 Task: Find a round trip flight from Manila to New Delhi for 2 adults in business class, traveling from July 13 to July 20, with a budget of up to $4,000 and 2 carry-on bags.
Action: Mouse moved to (374, 336)
Screenshot: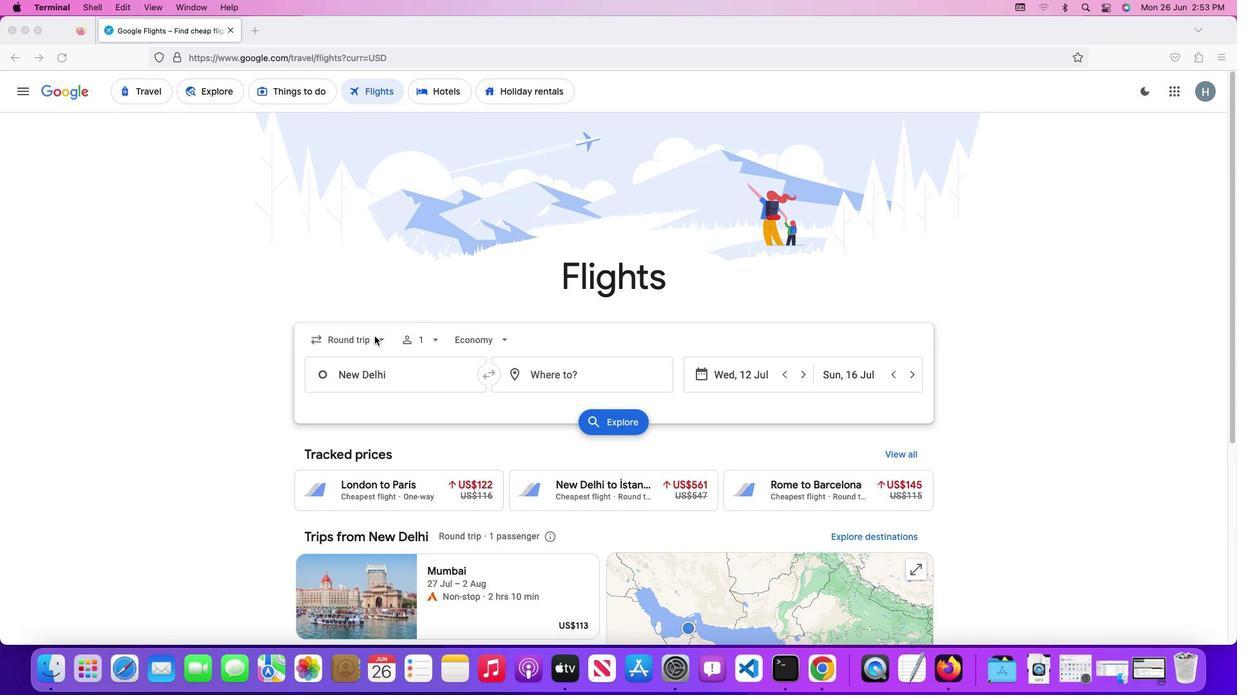 
Action: Mouse pressed left at (374, 336)
Screenshot: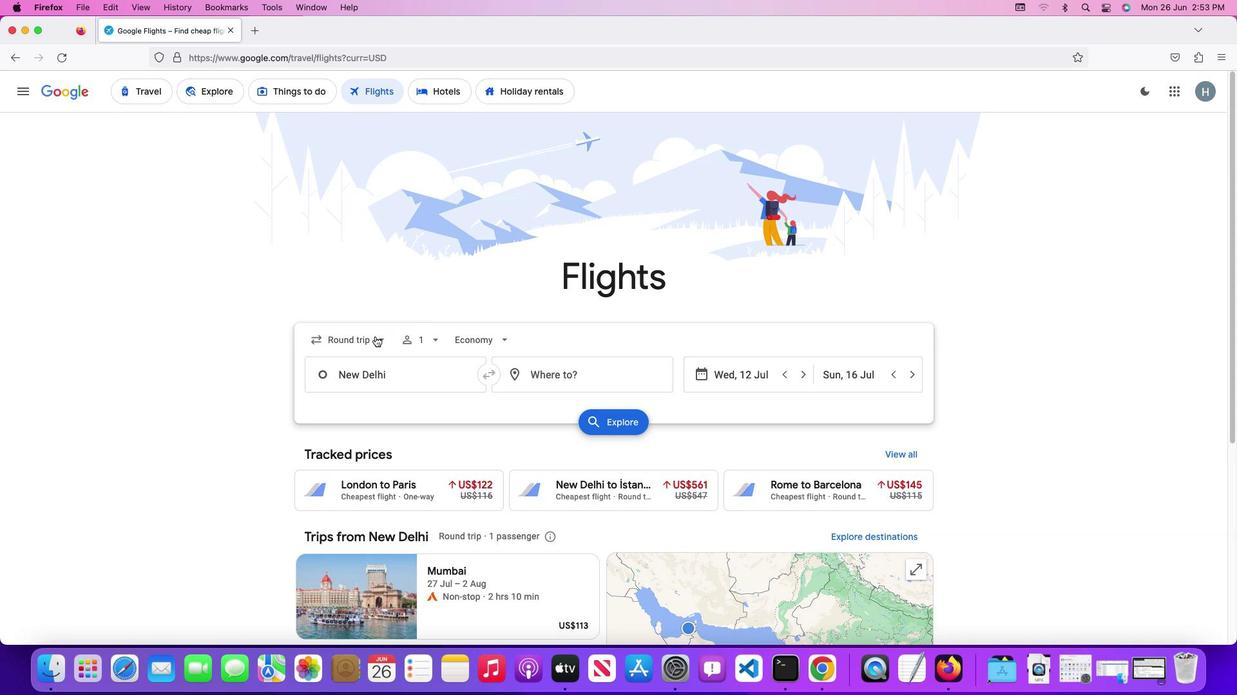 
Action: Mouse moved to (374, 336)
Screenshot: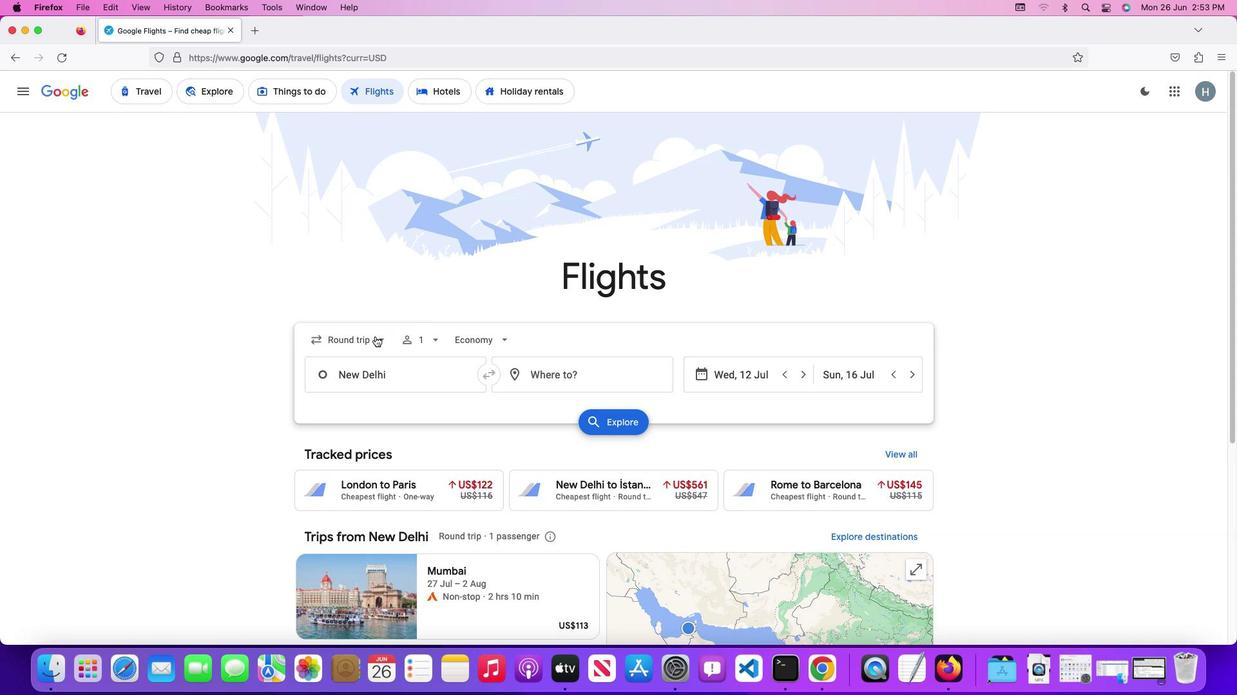 
Action: Mouse pressed left at (374, 336)
Screenshot: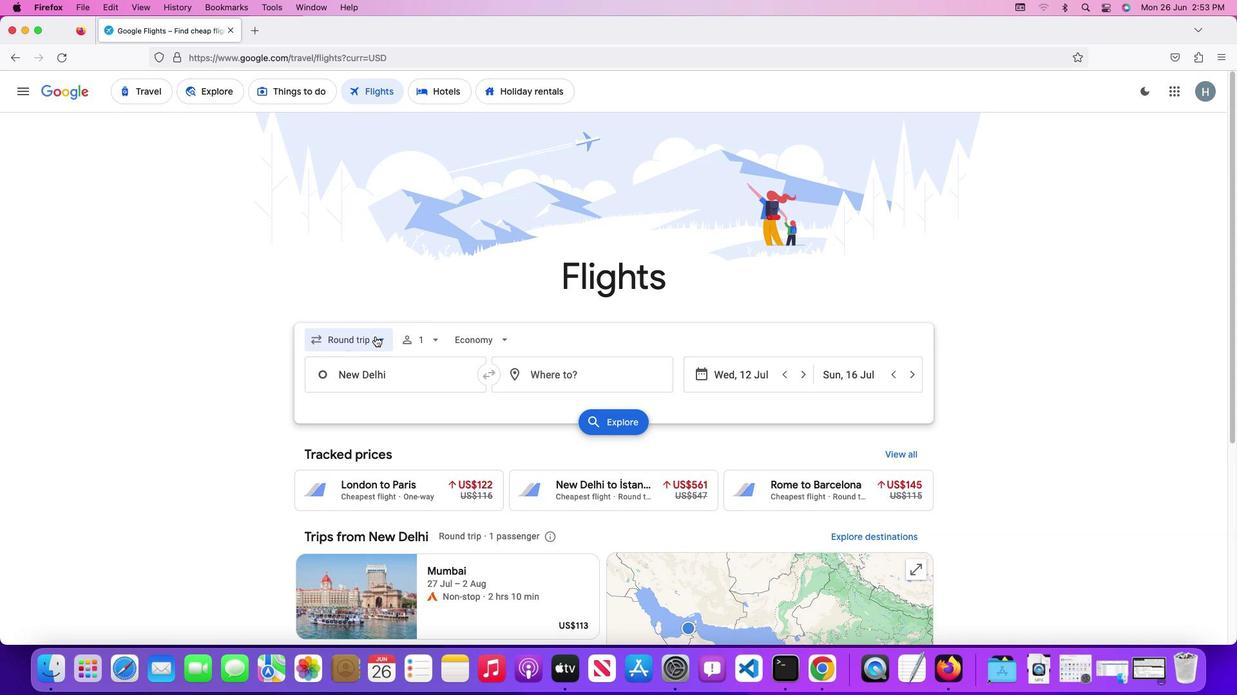 
Action: Mouse moved to (374, 373)
Screenshot: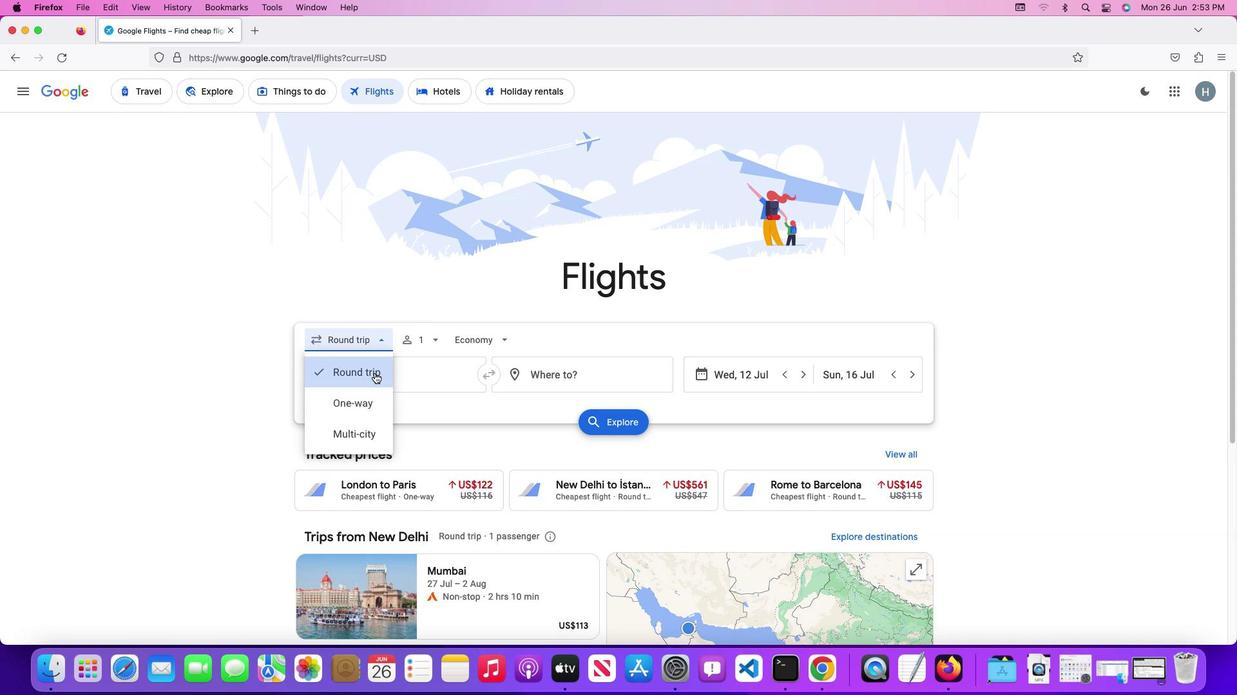 
Action: Mouse pressed left at (374, 373)
Screenshot: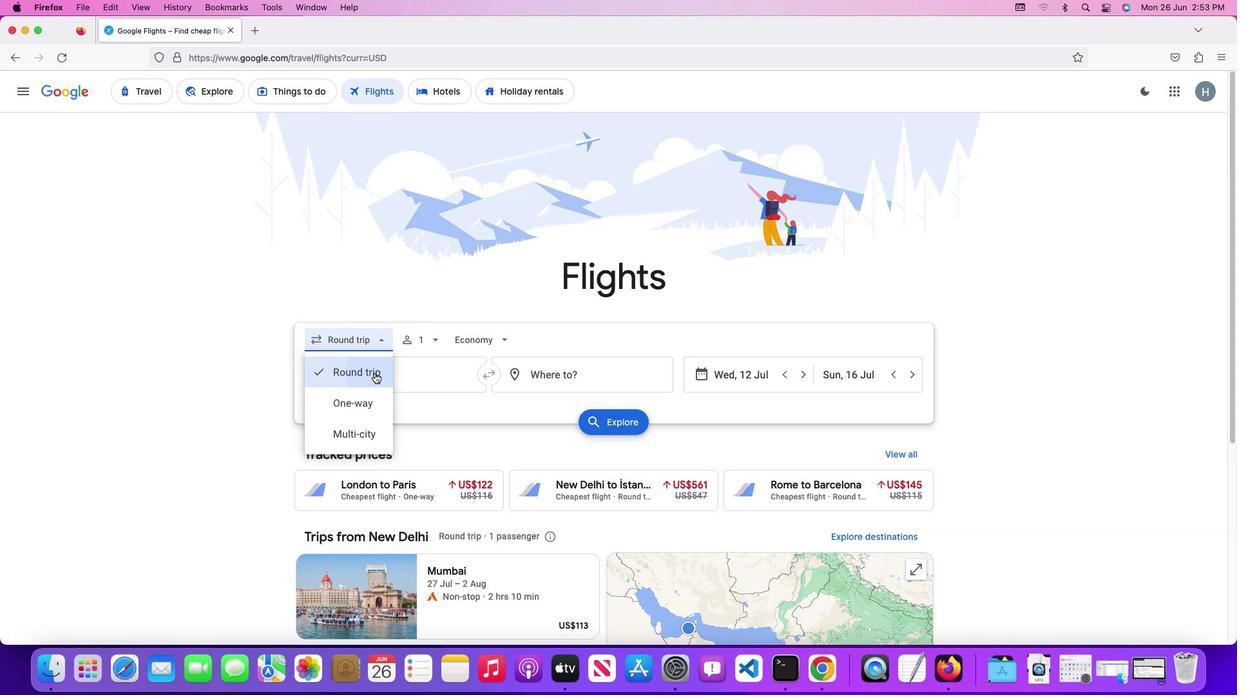 
Action: Mouse moved to (441, 338)
Screenshot: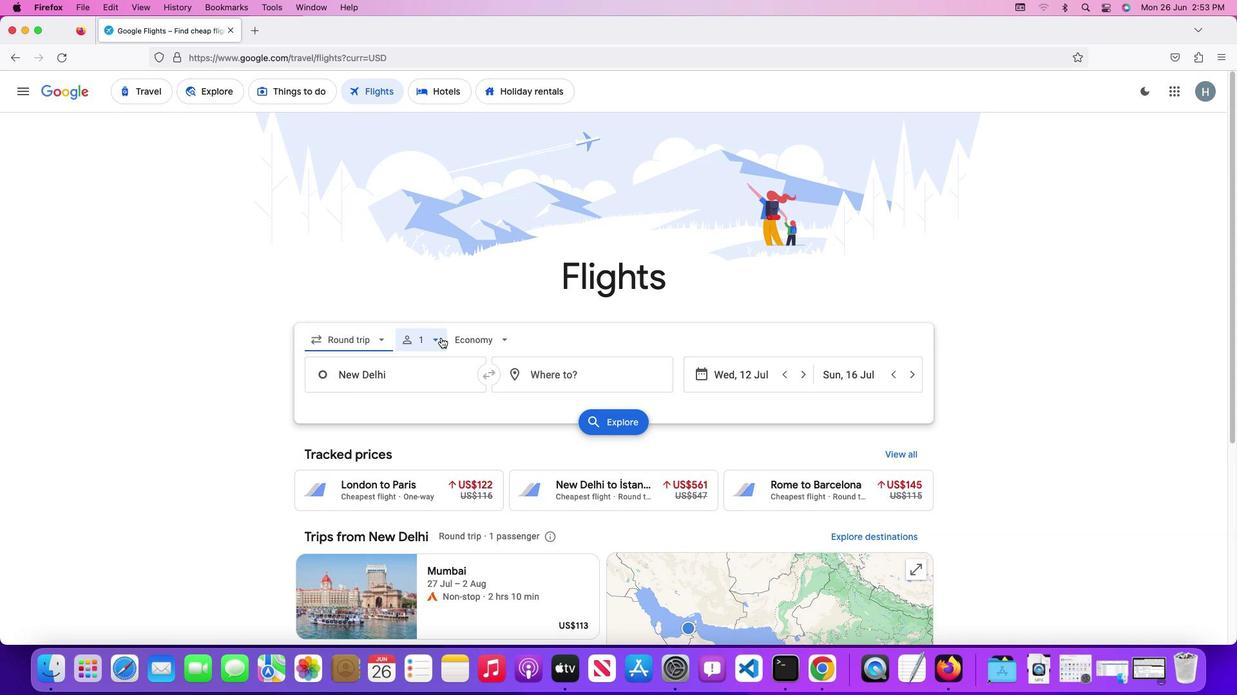 
Action: Mouse pressed left at (441, 338)
Screenshot: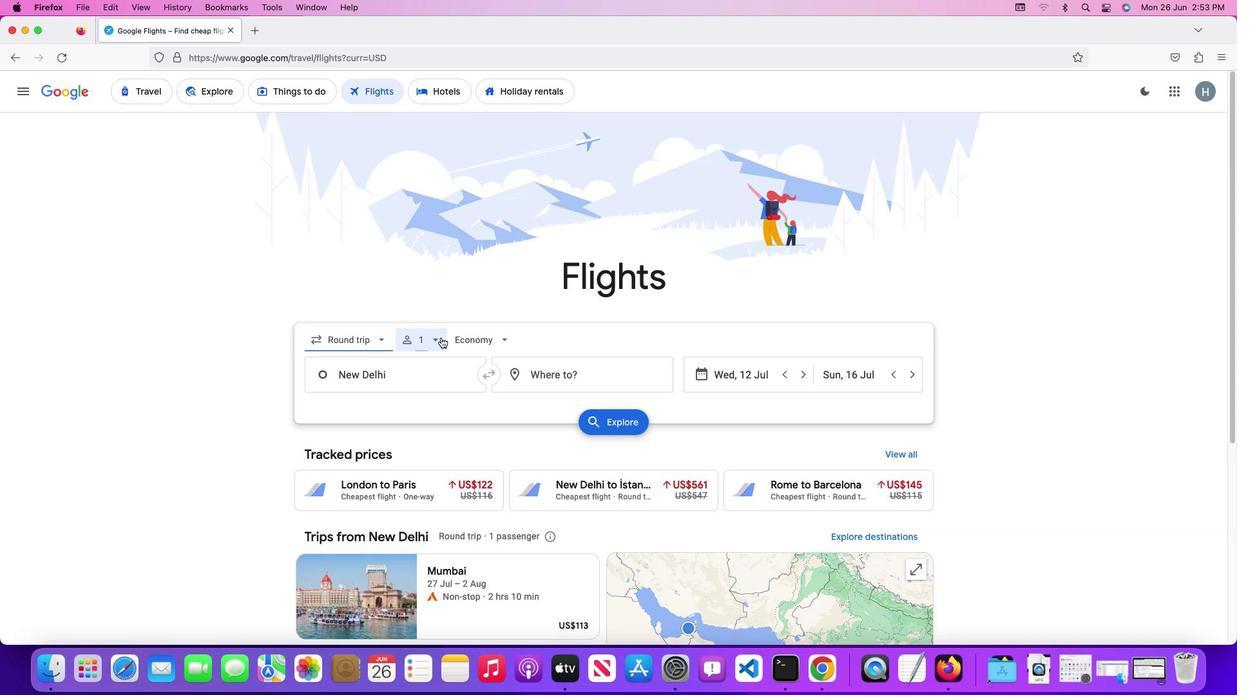 
Action: Mouse moved to (528, 369)
Screenshot: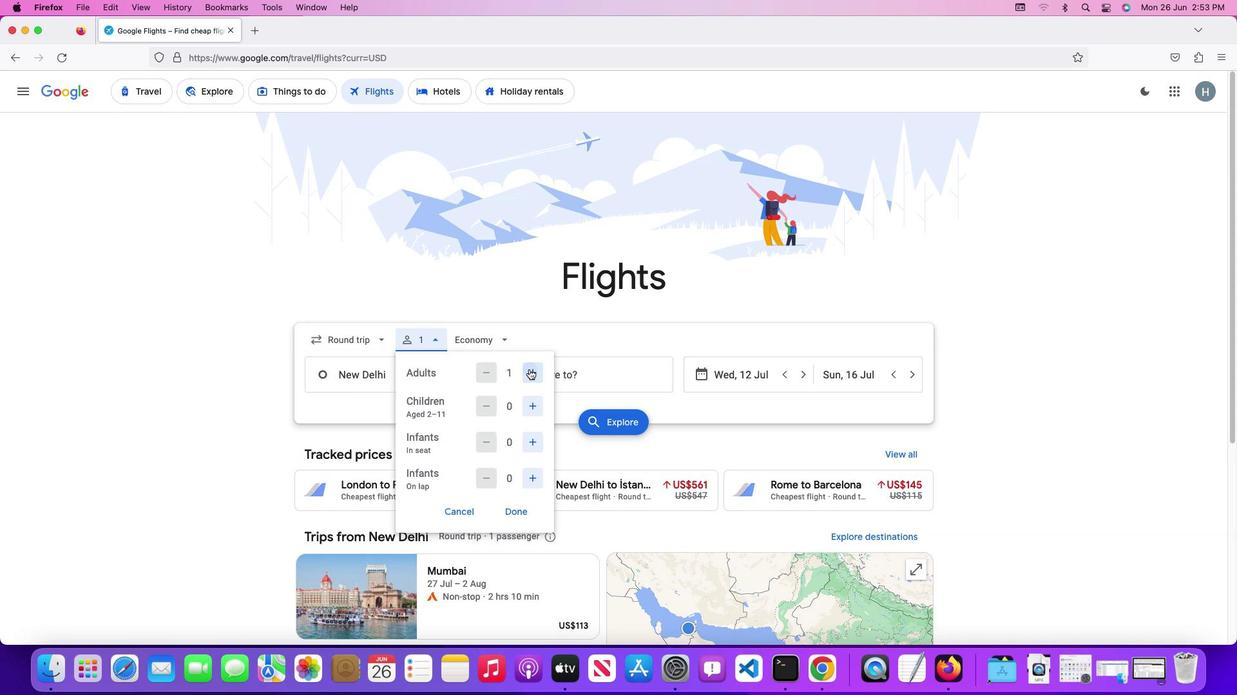 
Action: Mouse pressed left at (528, 369)
Screenshot: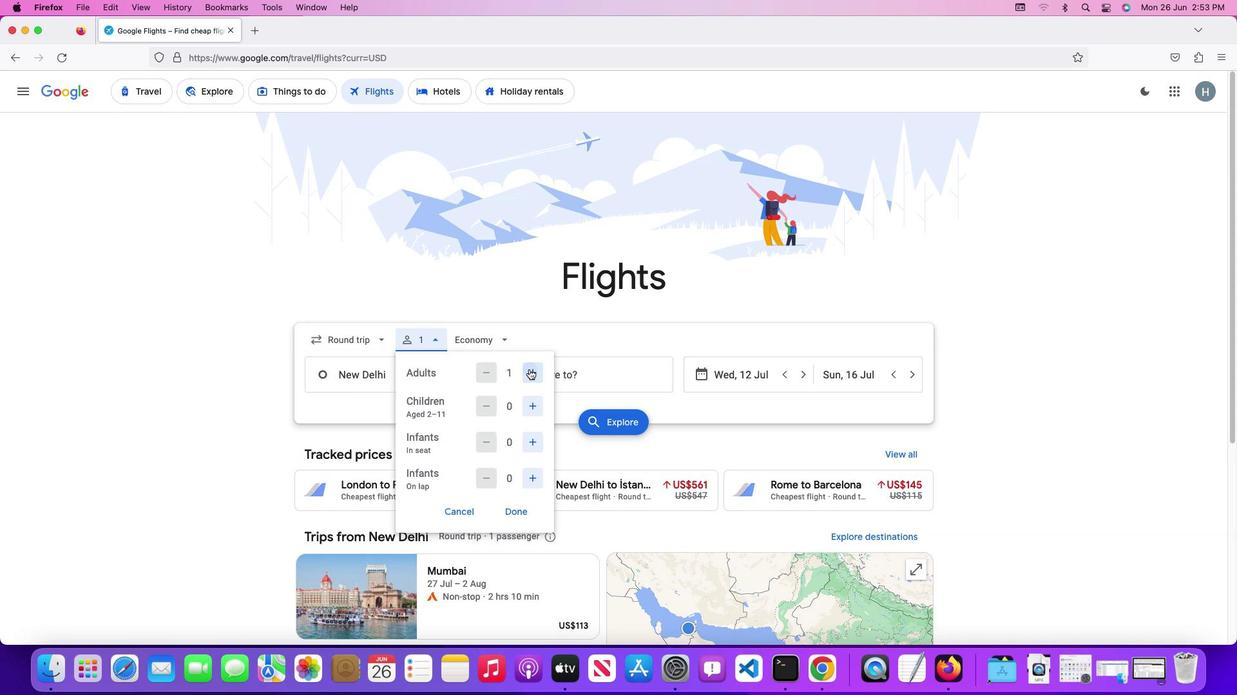 
Action: Mouse moved to (521, 506)
Screenshot: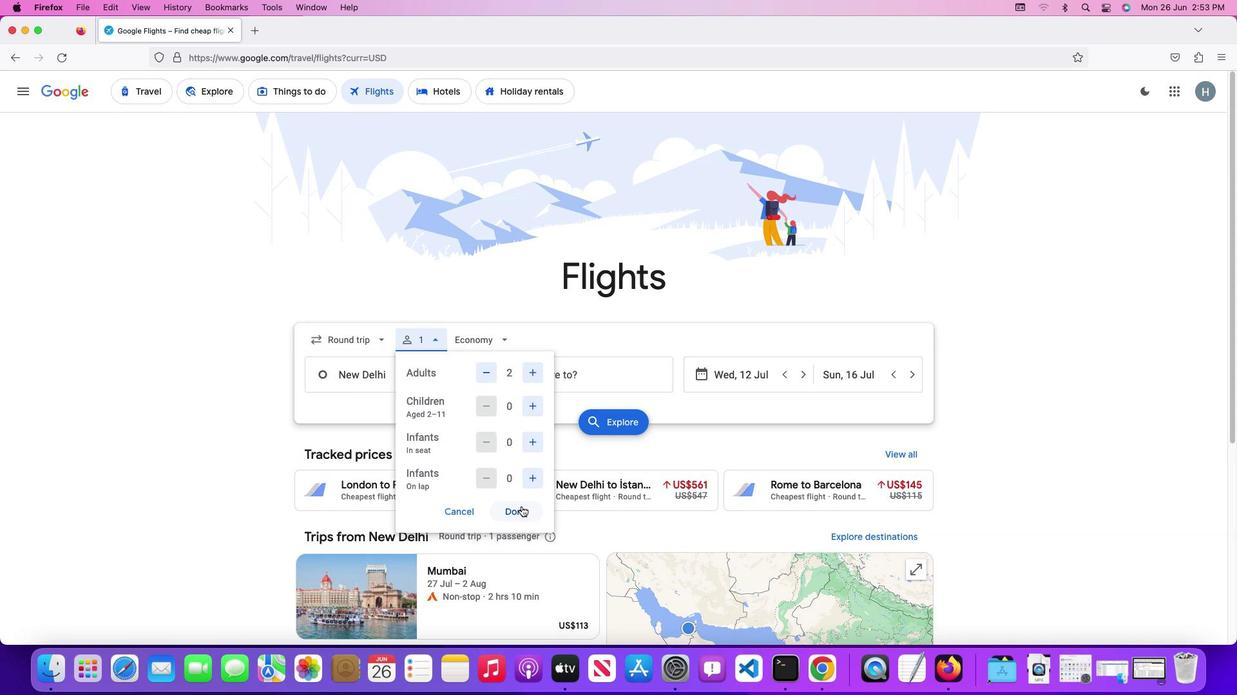 
Action: Mouse pressed left at (521, 506)
Screenshot: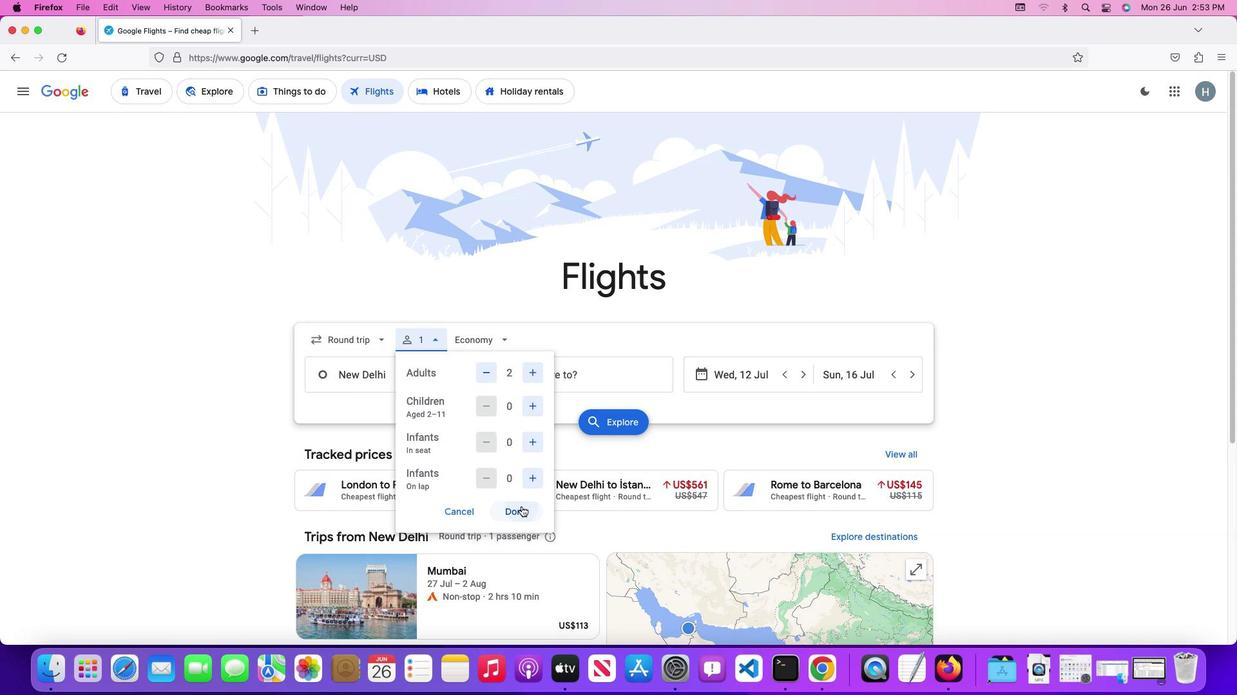 
Action: Mouse moved to (497, 338)
Screenshot: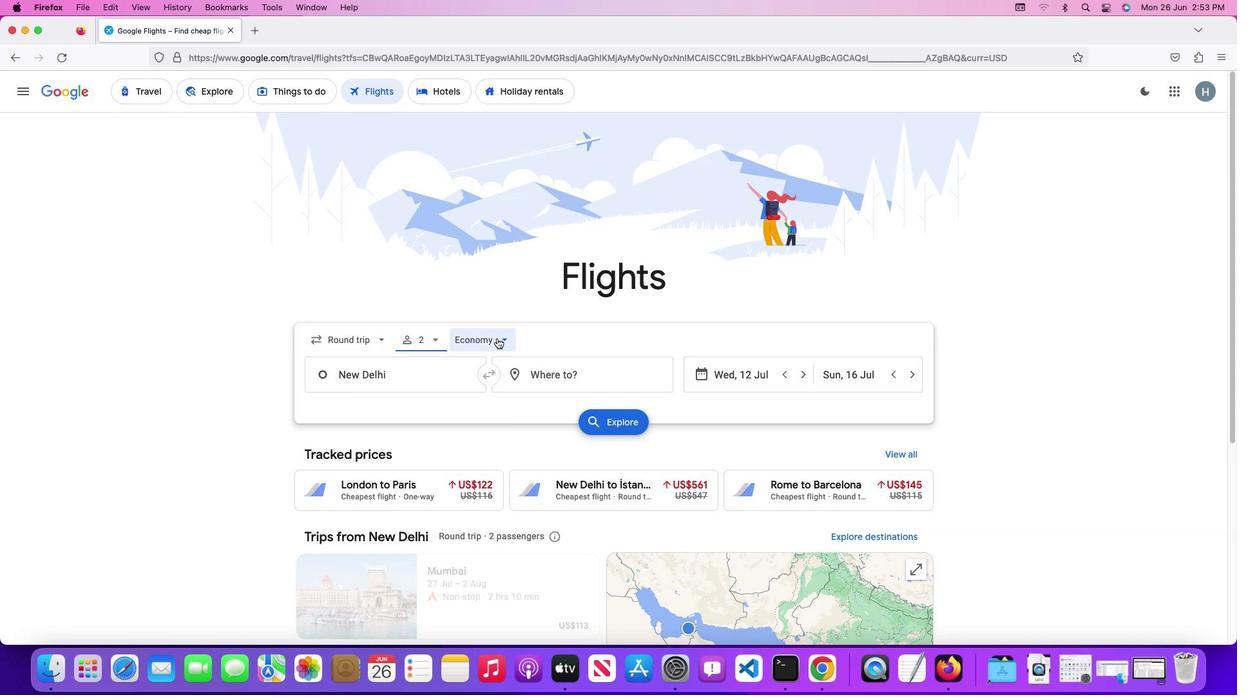 
Action: Mouse pressed left at (497, 338)
Screenshot: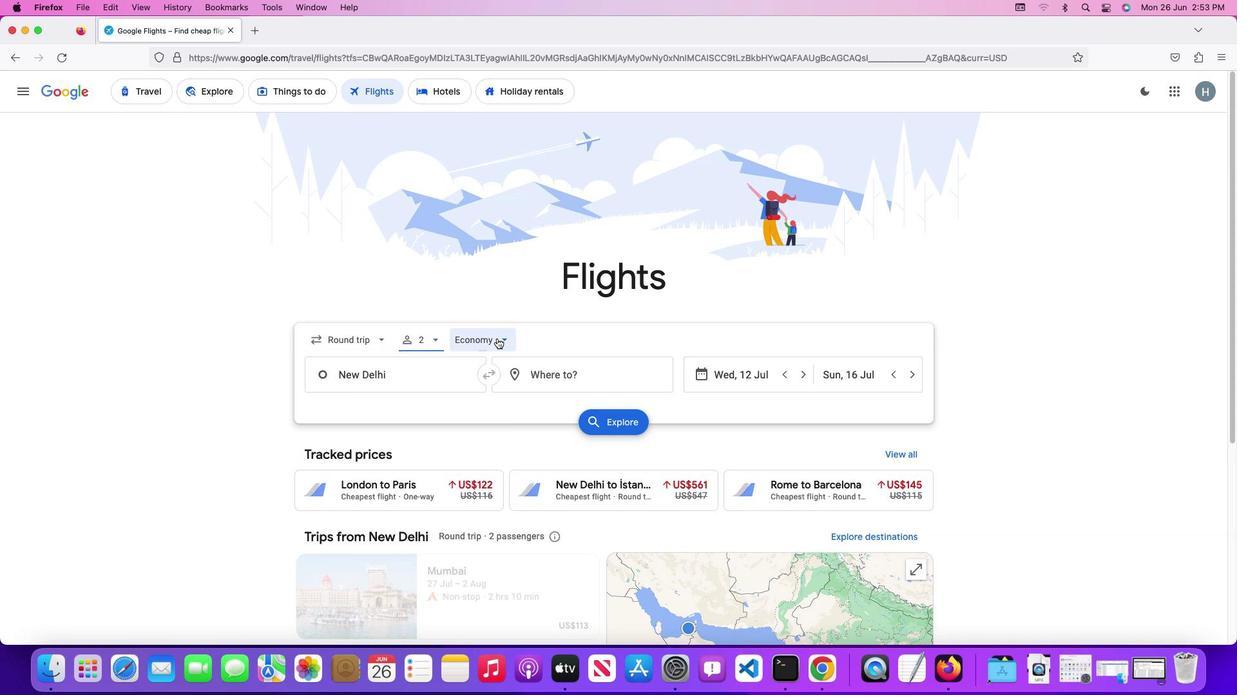 
Action: Mouse moved to (495, 428)
Screenshot: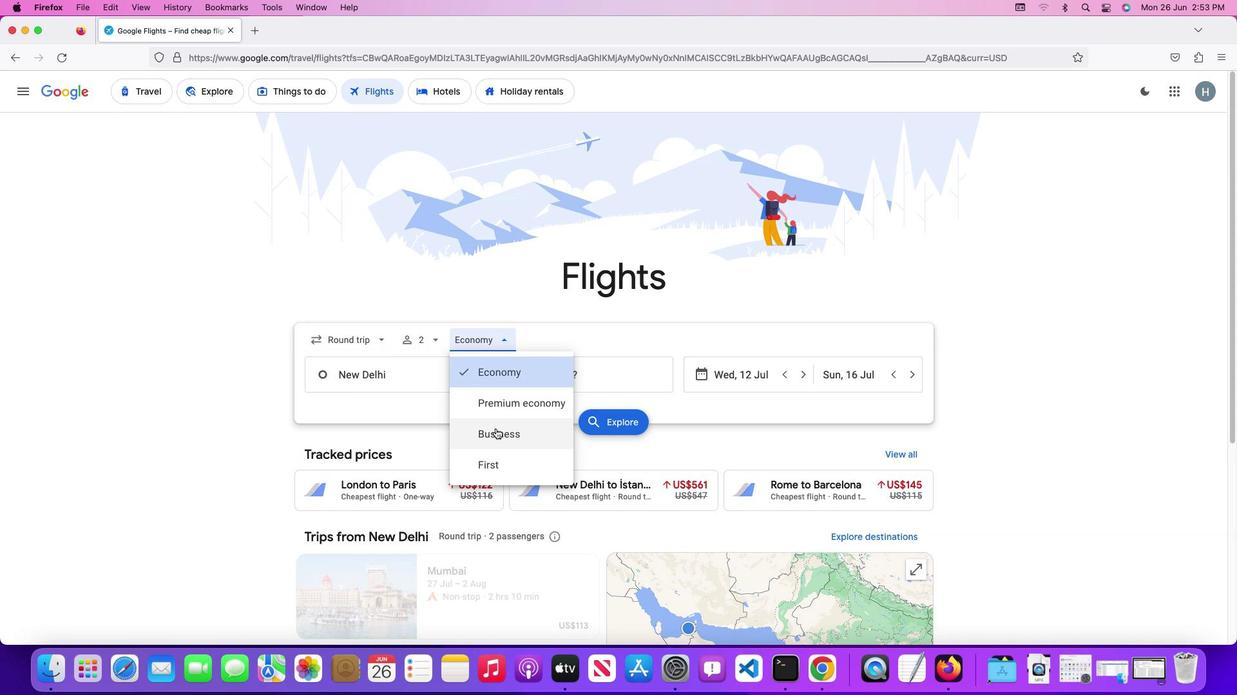 
Action: Mouse pressed left at (495, 428)
Screenshot: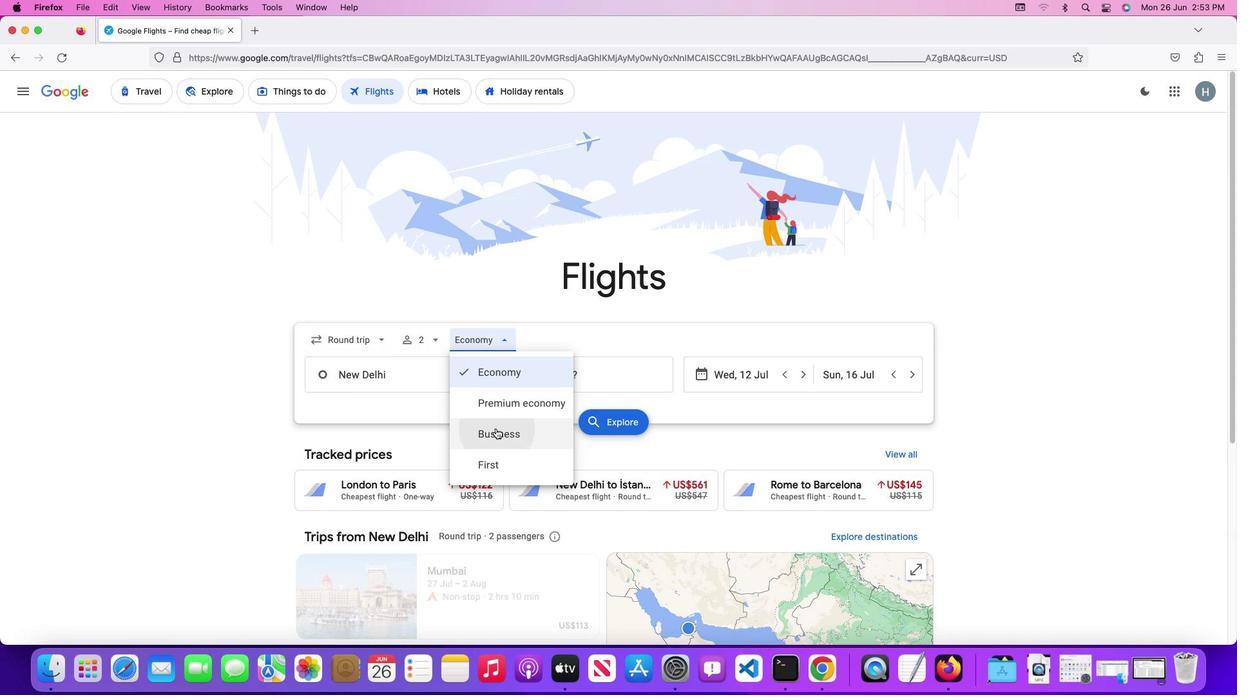 
Action: Mouse moved to (436, 374)
Screenshot: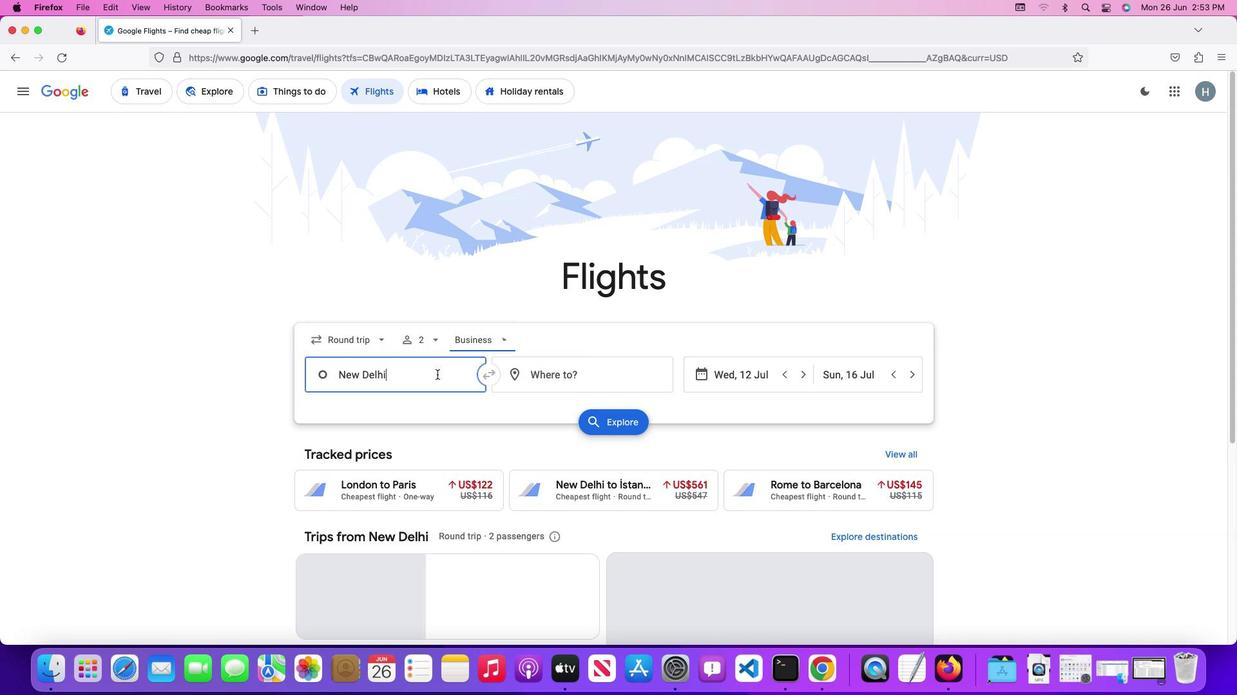 
Action: Mouse pressed left at (436, 374)
Screenshot: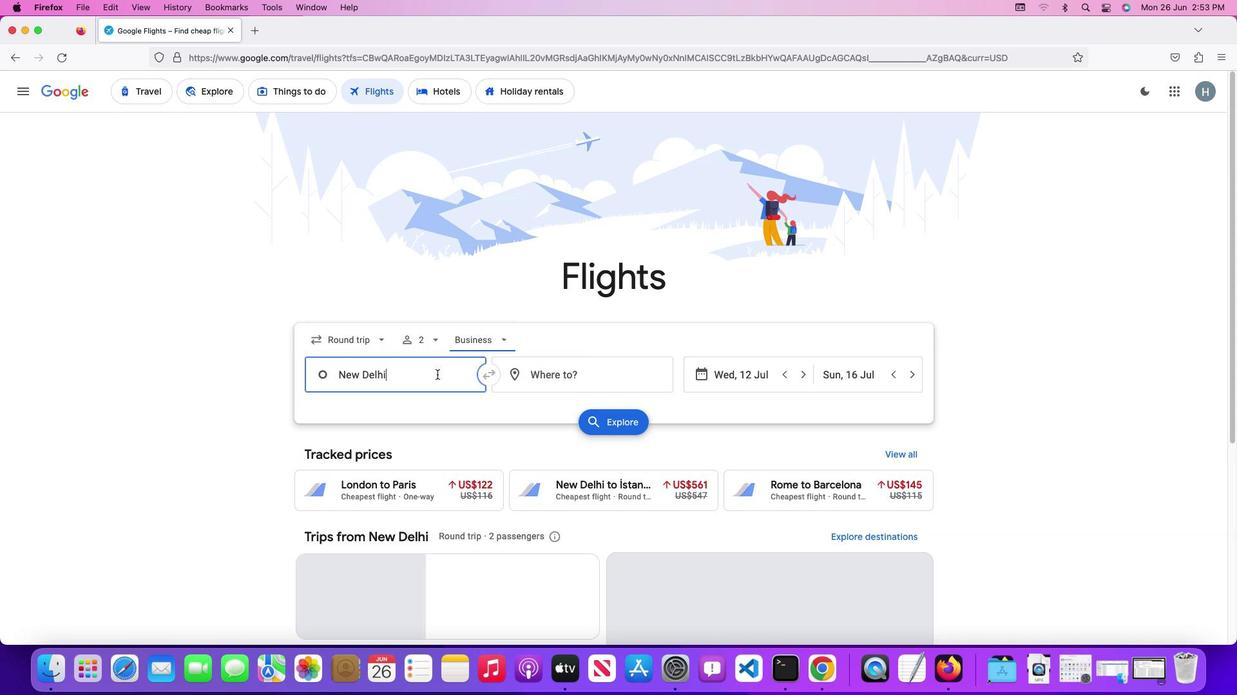 
Action: Key pressed Key.shift'M''a''n''i''l''a'
Screenshot: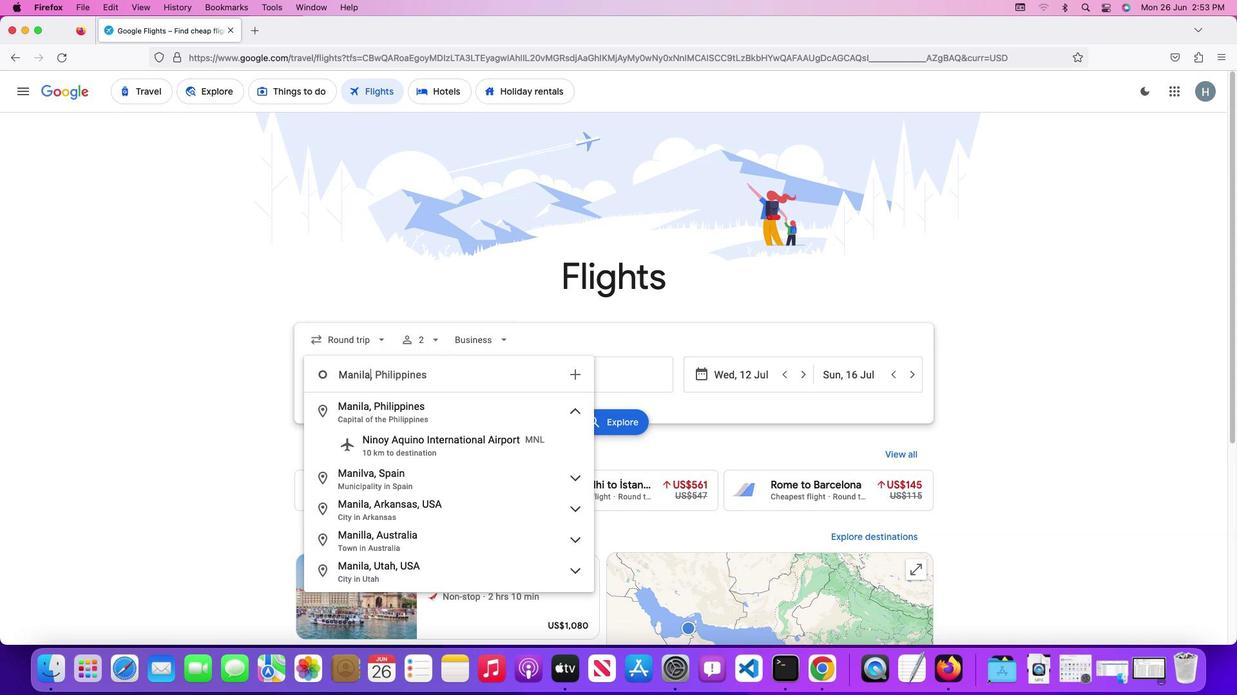 
Action: Mouse moved to (450, 406)
Screenshot: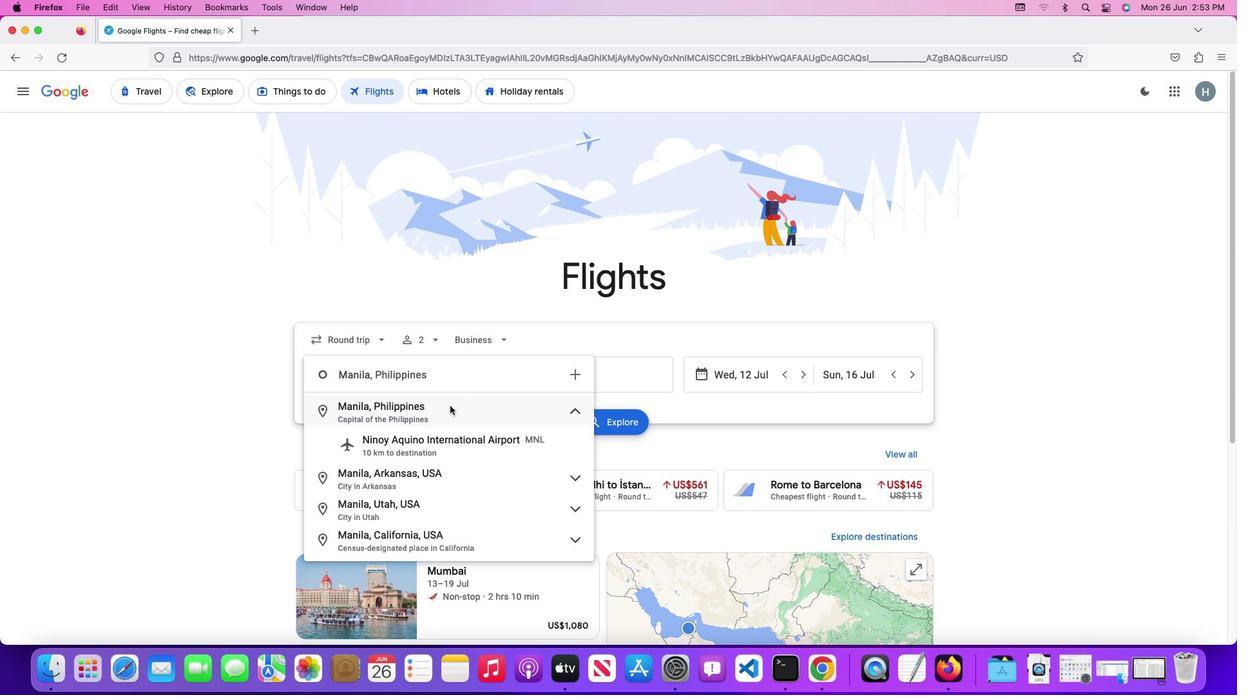
Action: Mouse pressed left at (450, 406)
Screenshot: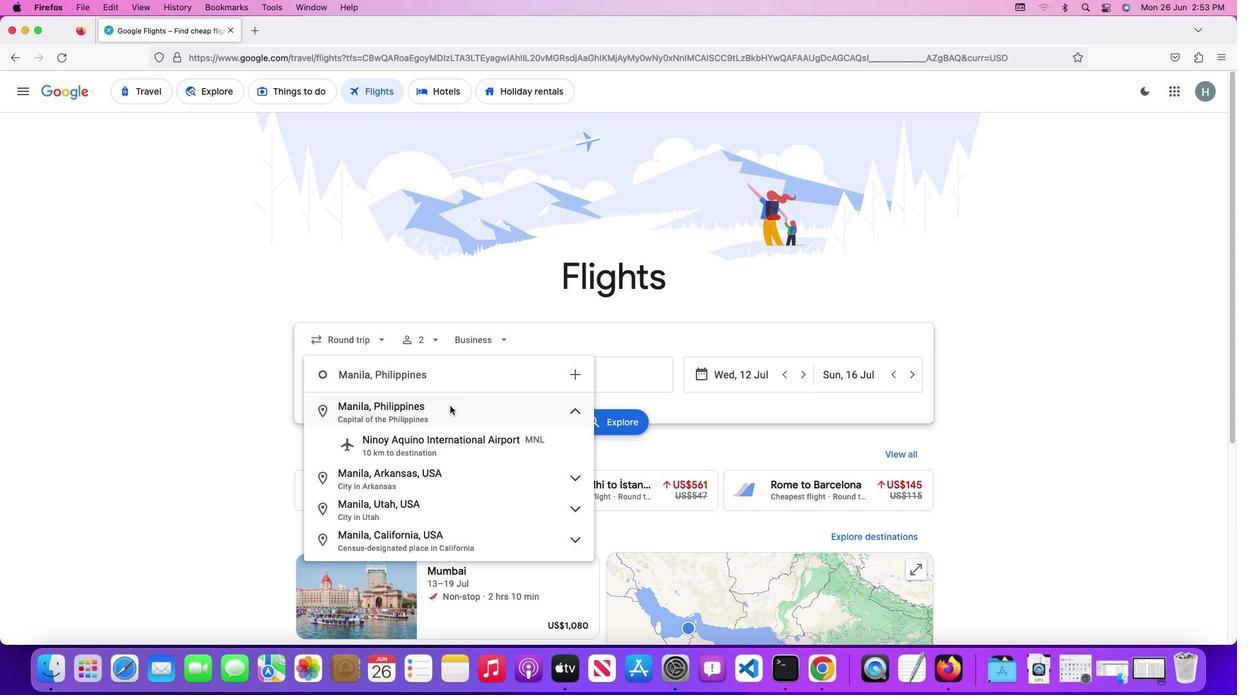 
Action: Mouse moved to (538, 380)
Screenshot: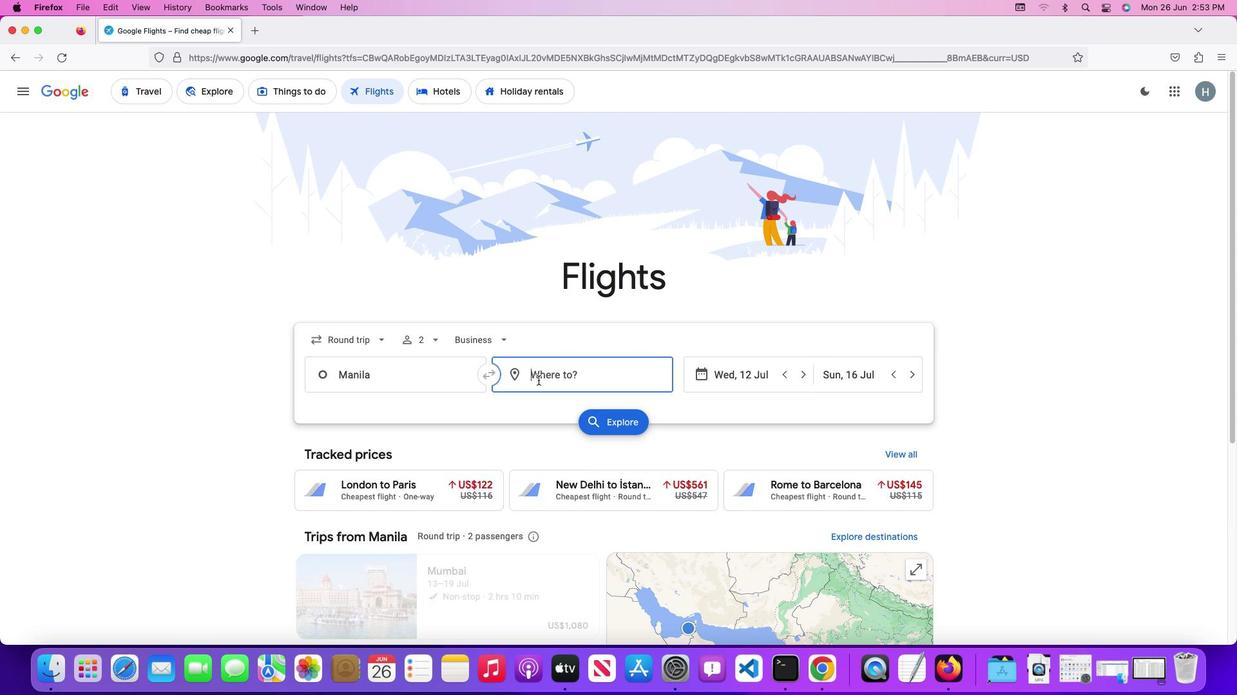 
Action: Mouse pressed left at (538, 380)
Screenshot: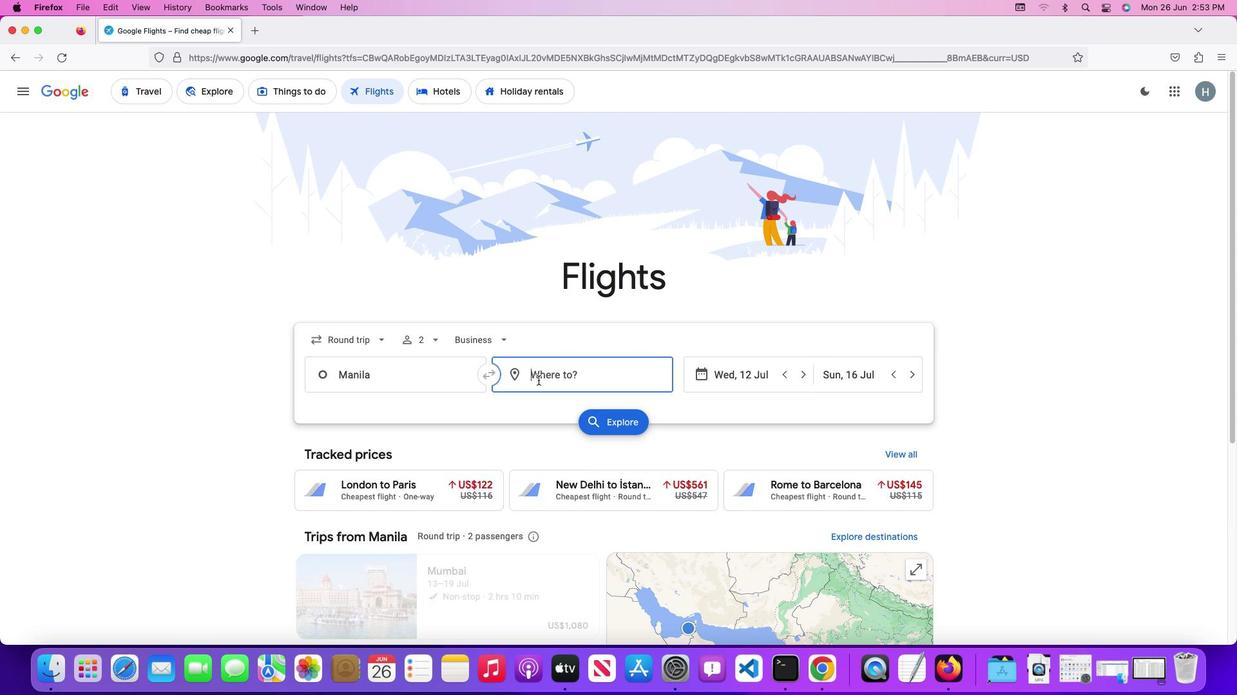 
Action: Key pressed Key.shift'N''e''w'Key.spaceKey.shift'D''e''l''h''i'
Screenshot: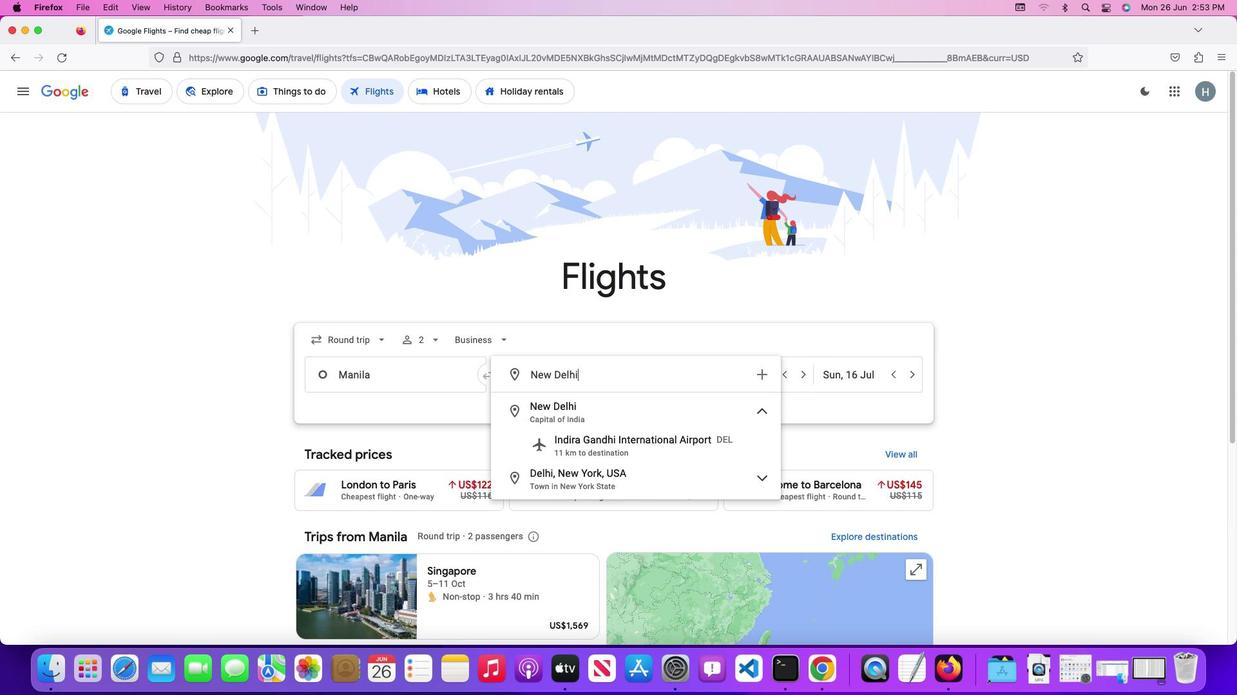 
Action: Mouse moved to (570, 410)
Screenshot: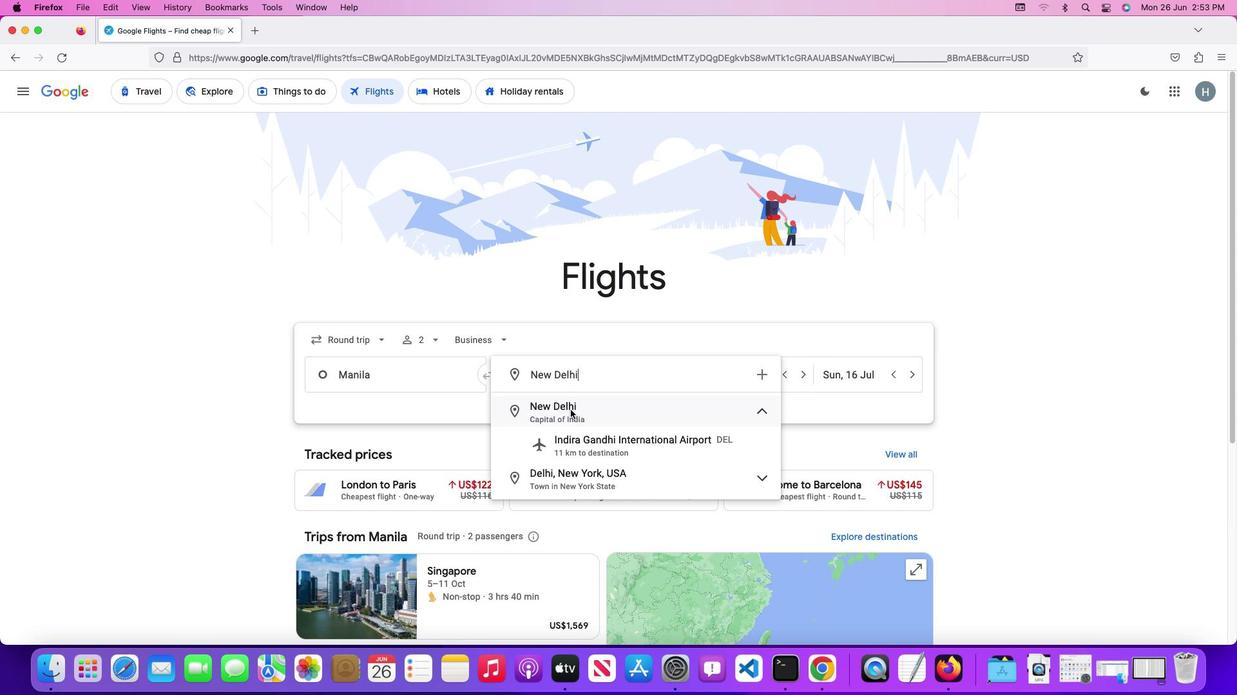 
Action: Mouse pressed left at (570, 410)
Screenshot: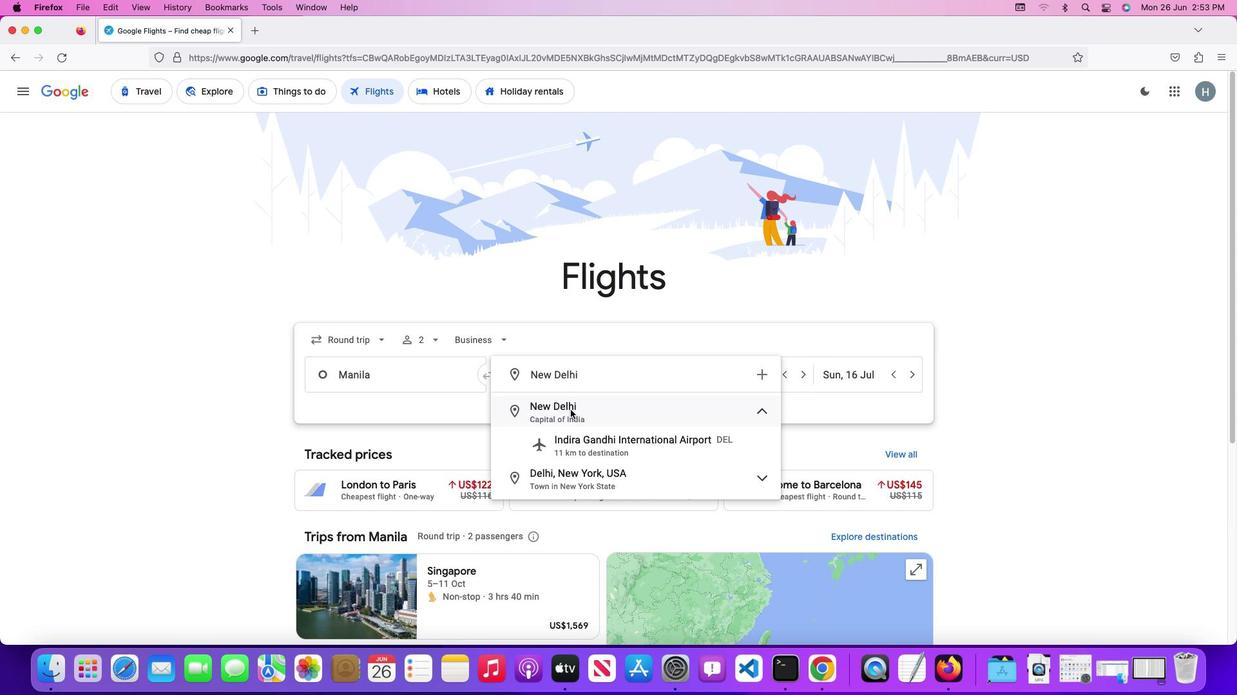 
Action: Mouse moved to (757, 371)
Screenshot: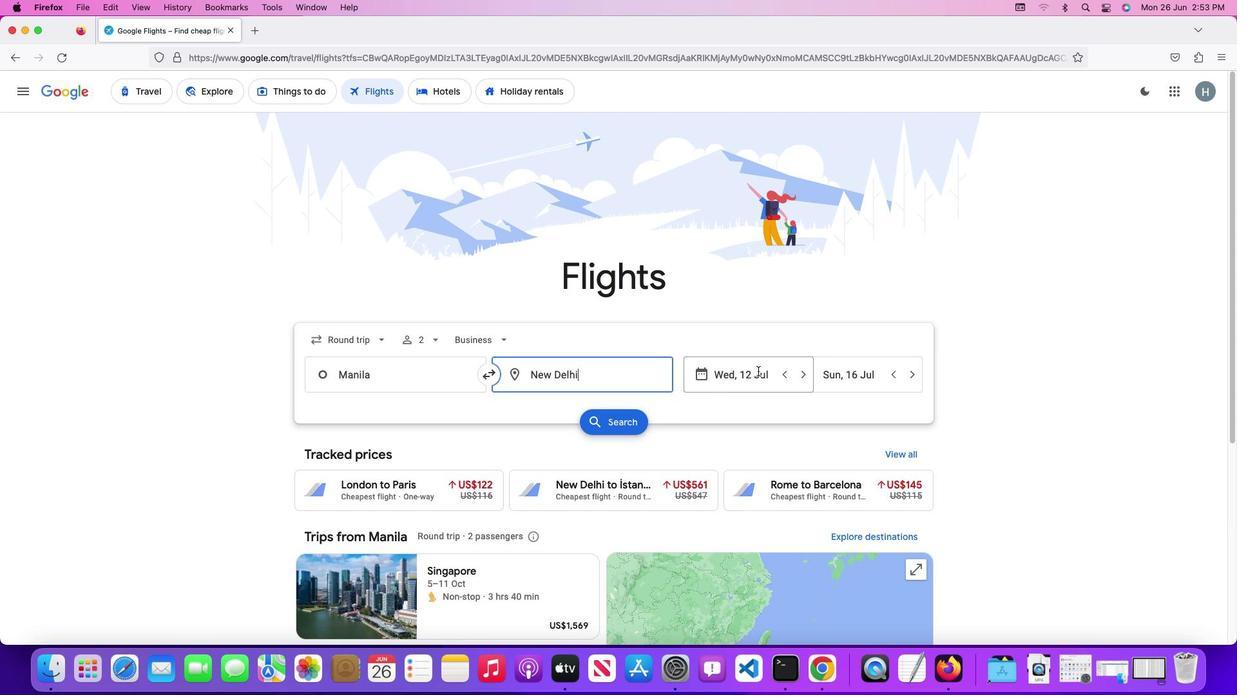 
Action: Mouse pressed left at (757, 371)
Screenshot: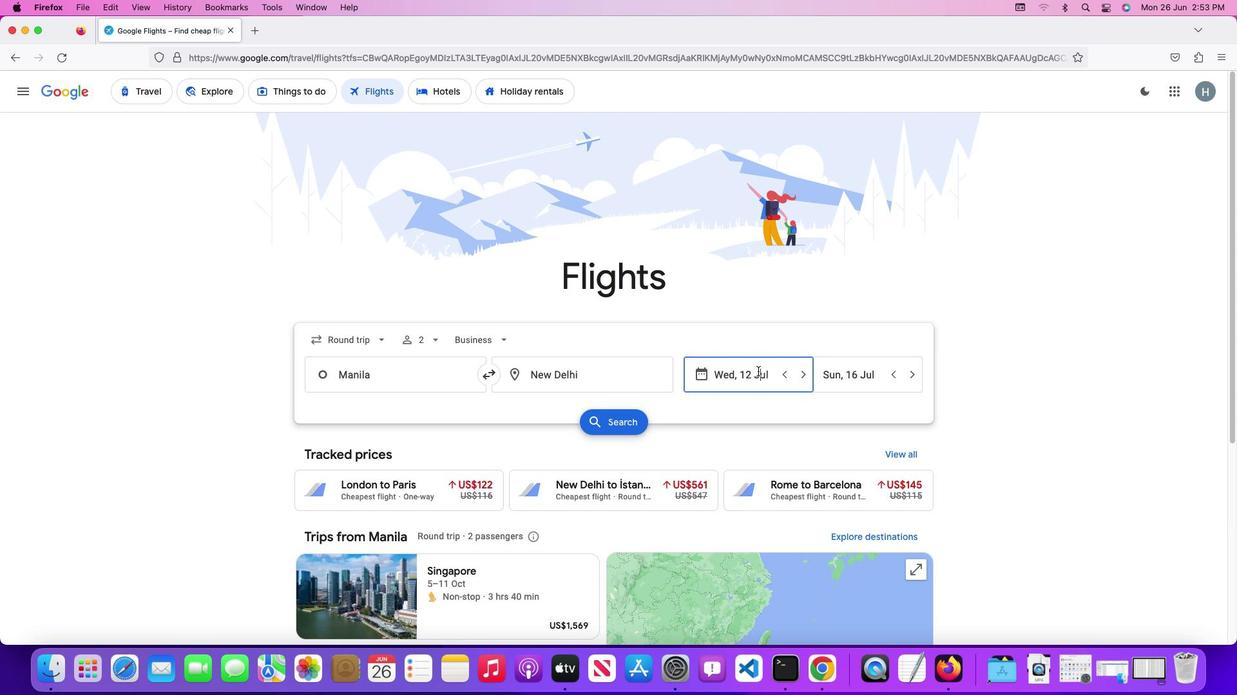 
Action: Mouse moved to (838, 476)
Screenshot: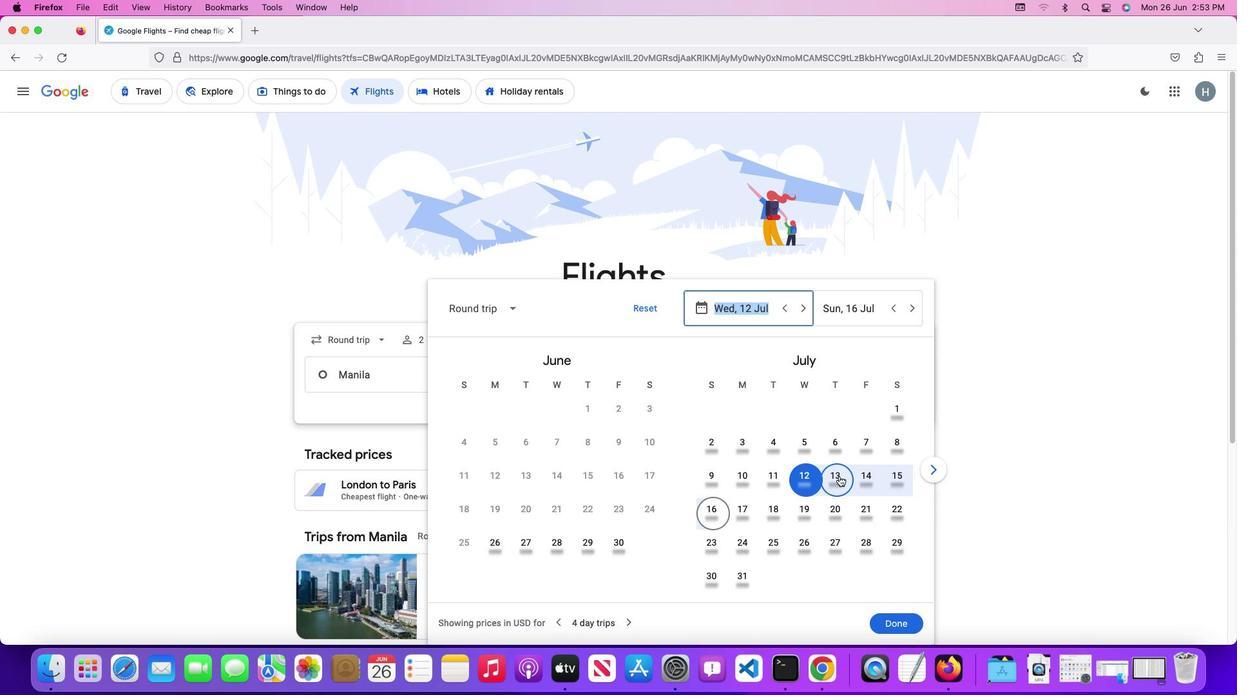 
Action: Mouse pressed left at (838, 476)
Screenshot: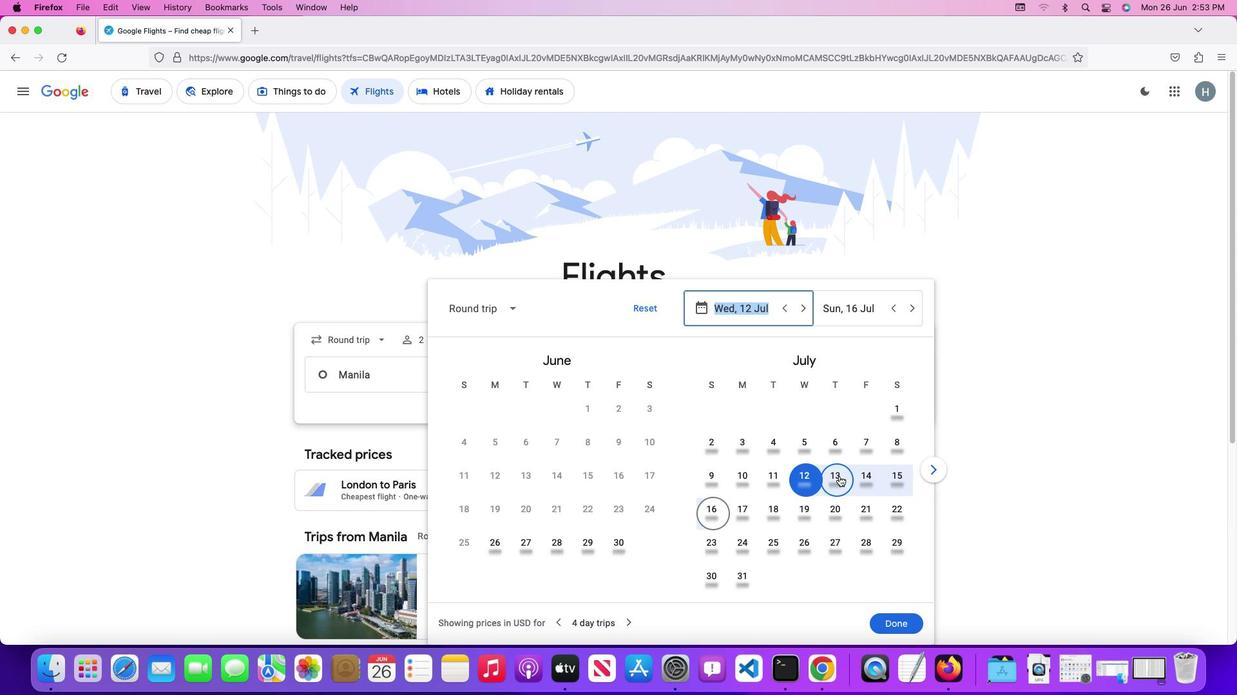 
Action: Mouse moved to (838, 507)
Screenshot: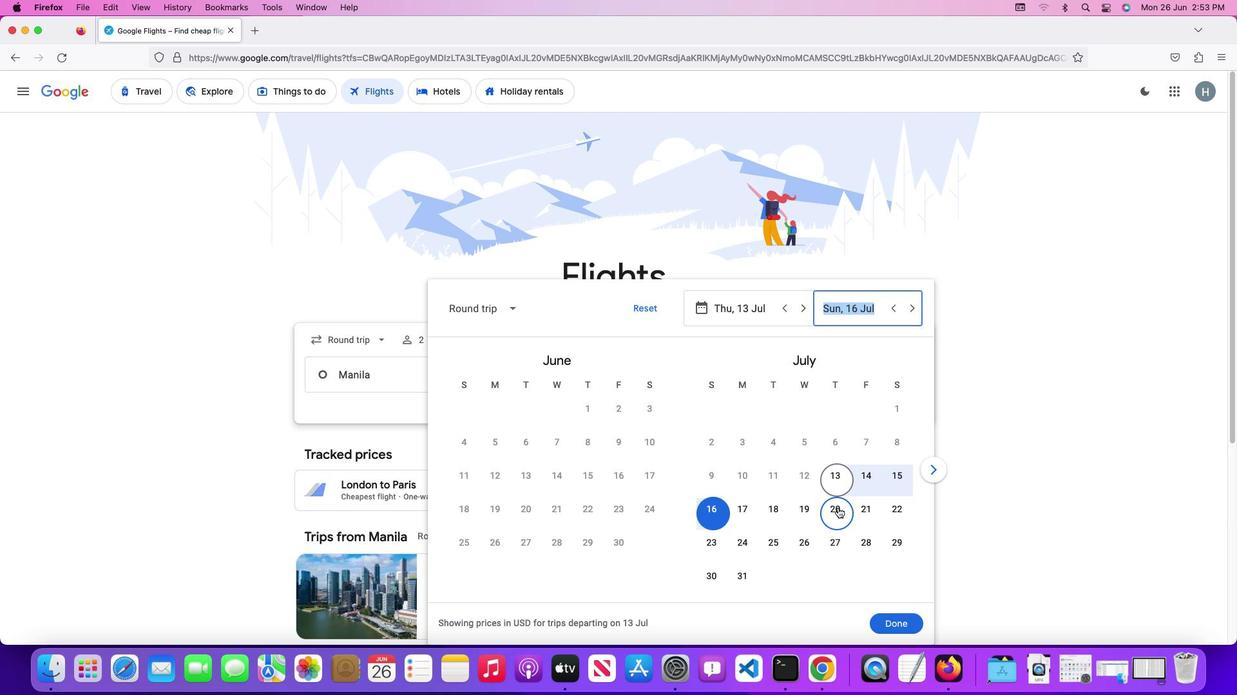 
Action: Mouse pressed left at (838, 507)
Screenshot: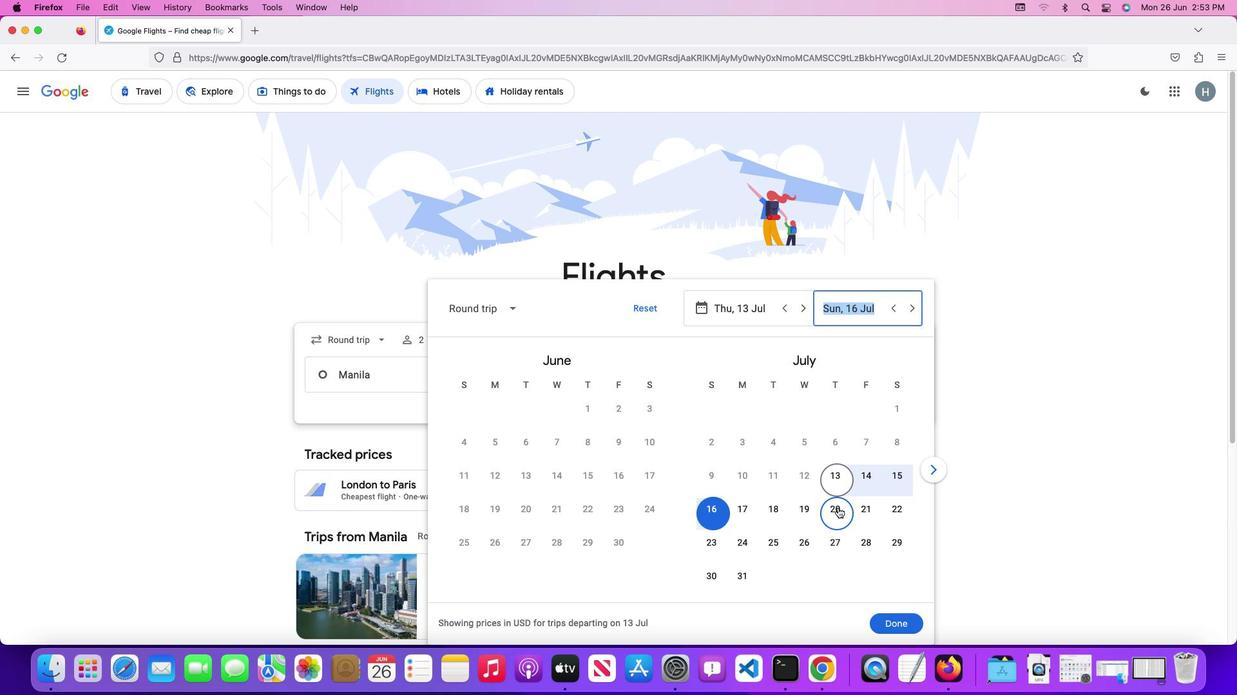 
Action: Mouse moved to (889, 614)
Screenshot: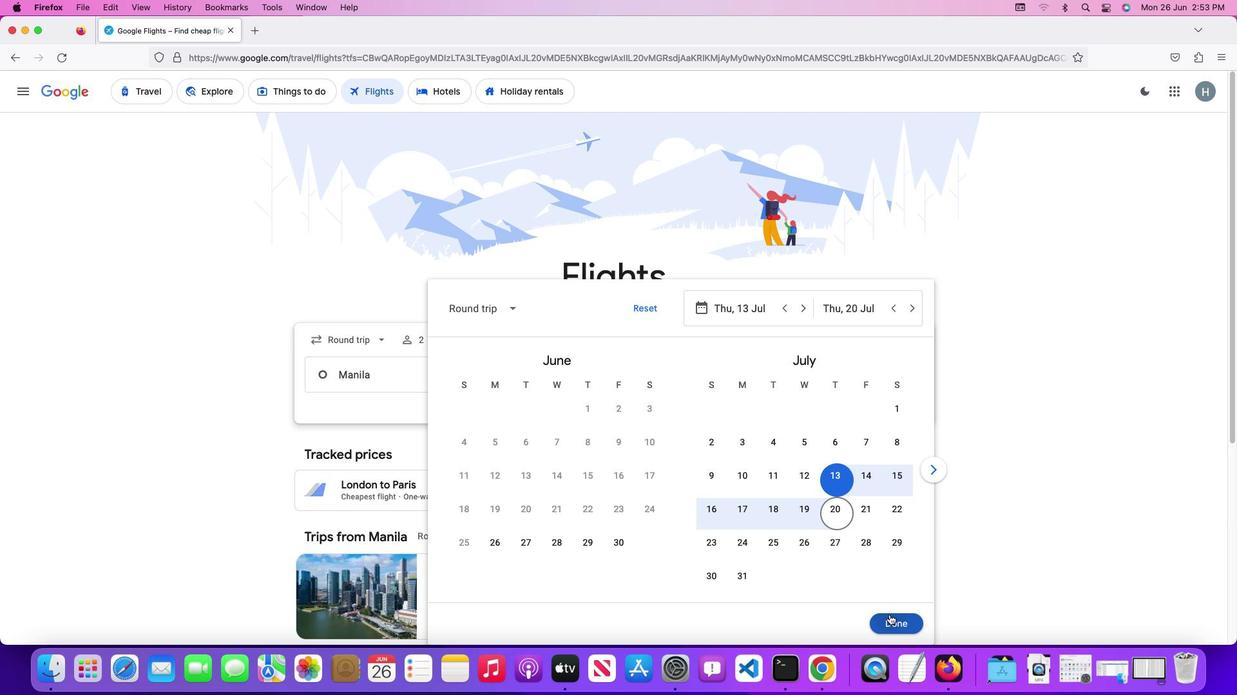 
Action: Mouse pressed left at (889, 614)
Screenshot: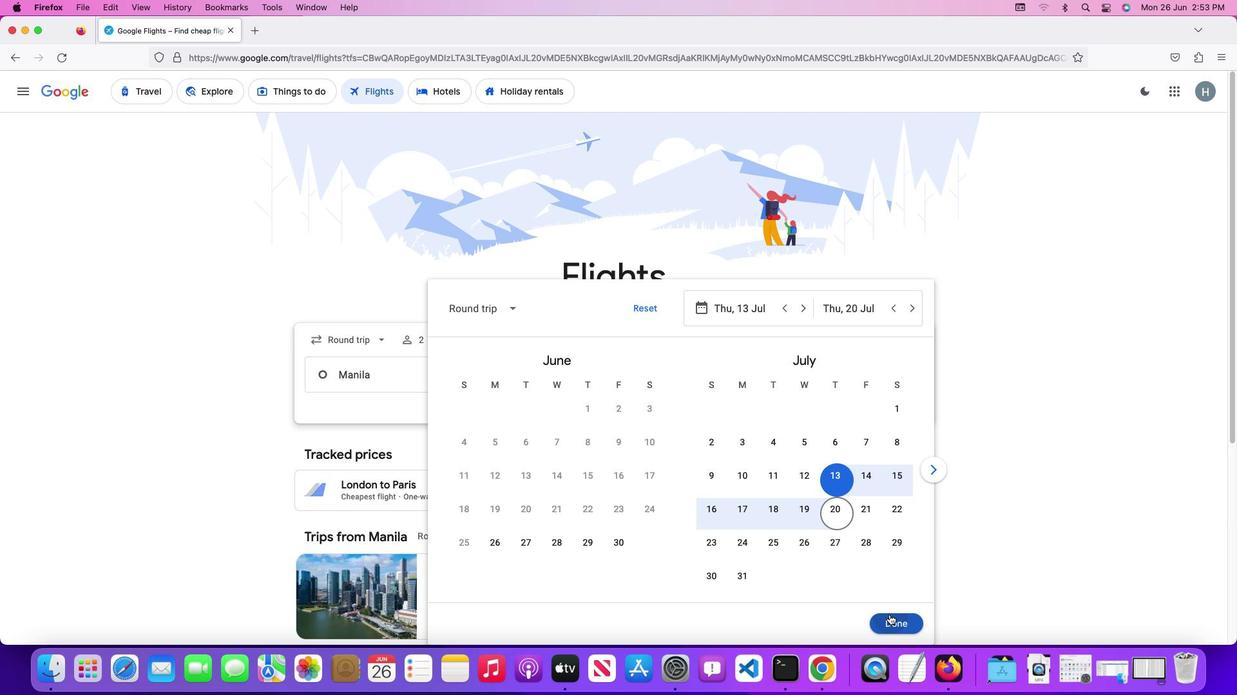 
Action: Mouse moved to (630, 417)
Screenshot: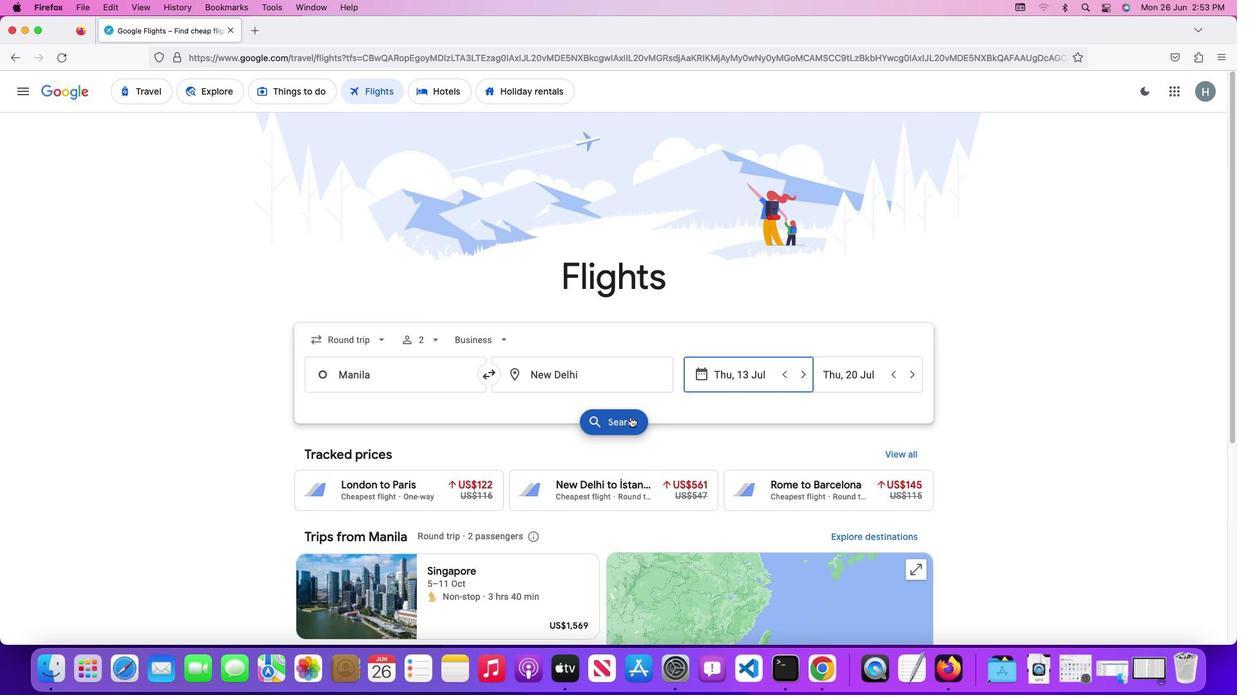 
Action: Mouse pressed left at (630, 417)
Screenshot: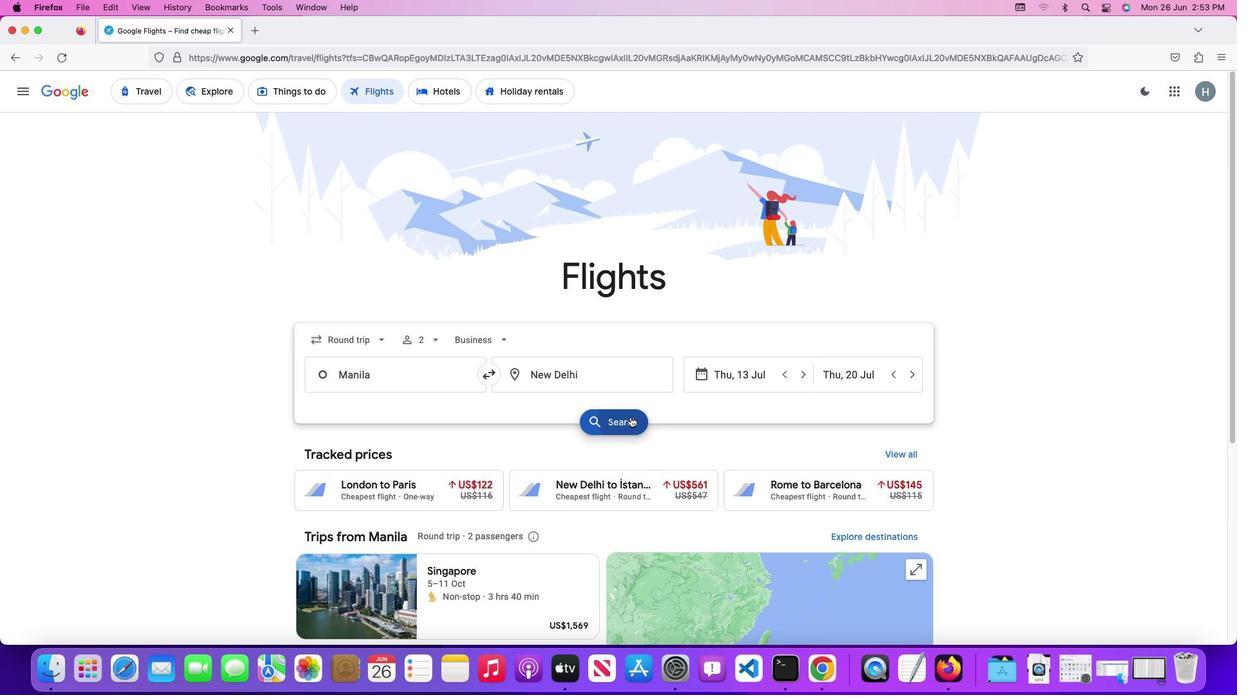 
Action: Mouse moved to (577, 209)
Screenshot: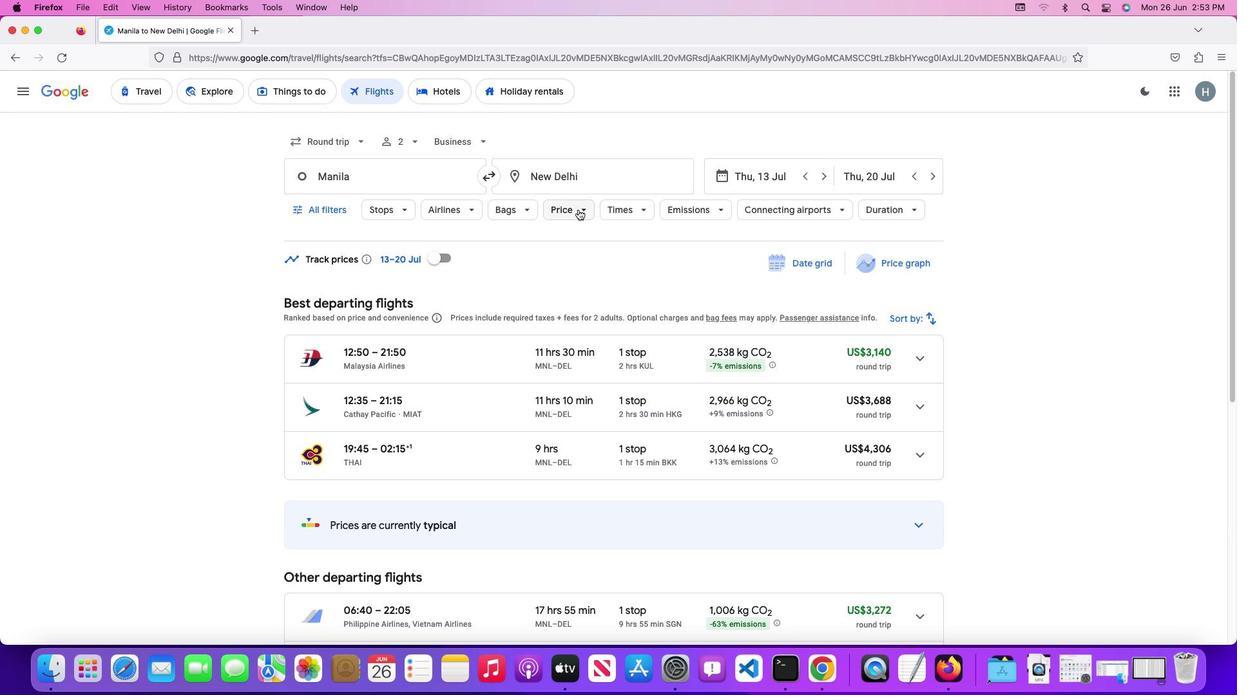 
Action: Mouse pressed left at (577, 209)
Screenshot: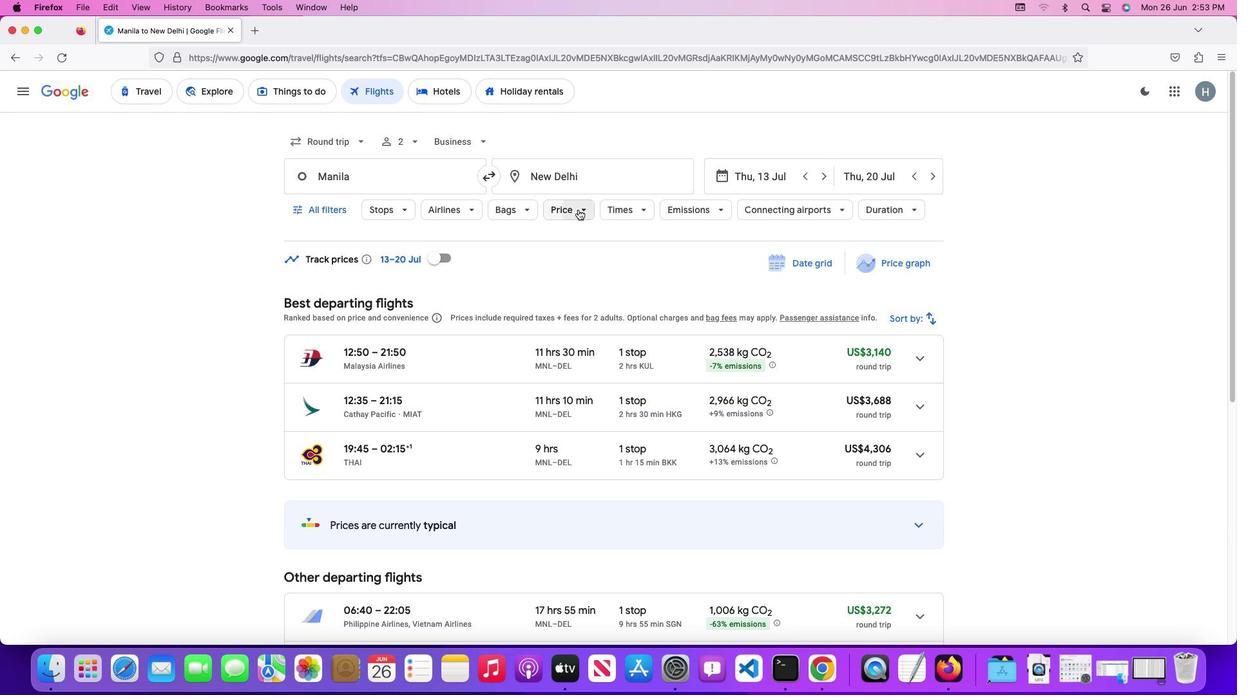 
Action: Mouse moved to (751, 296)
Screenshot: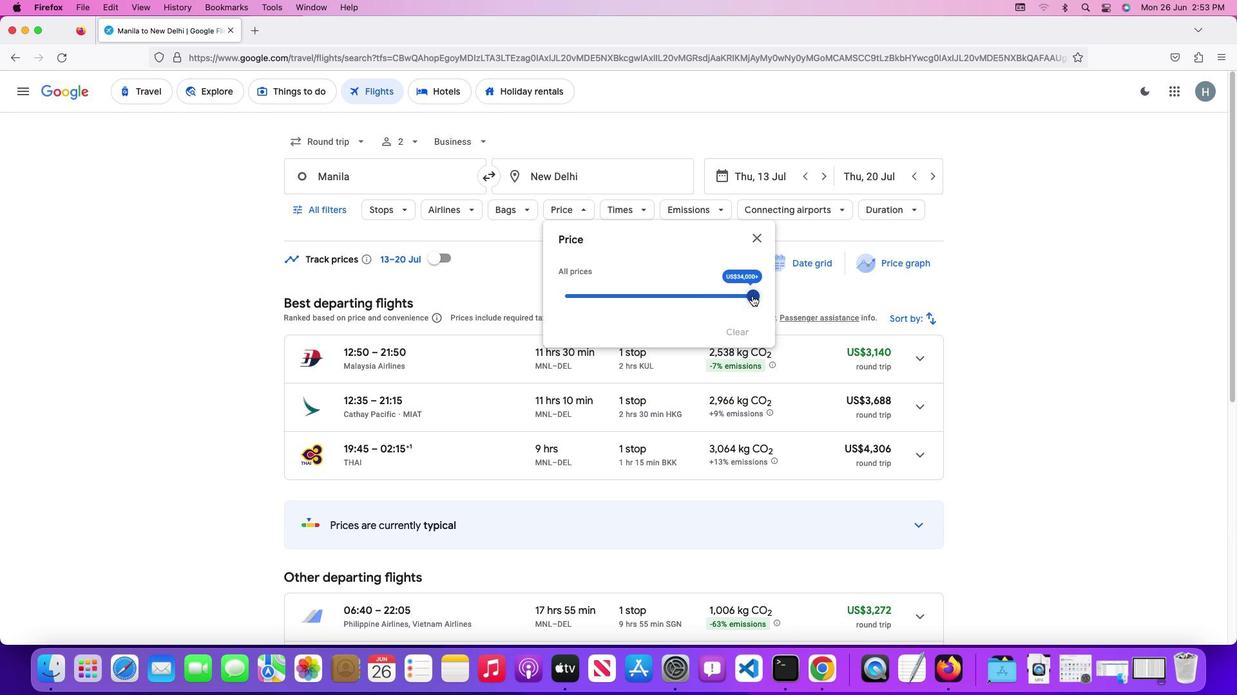 
Action: Mouse pressed left at (751, 296)
Screenshot: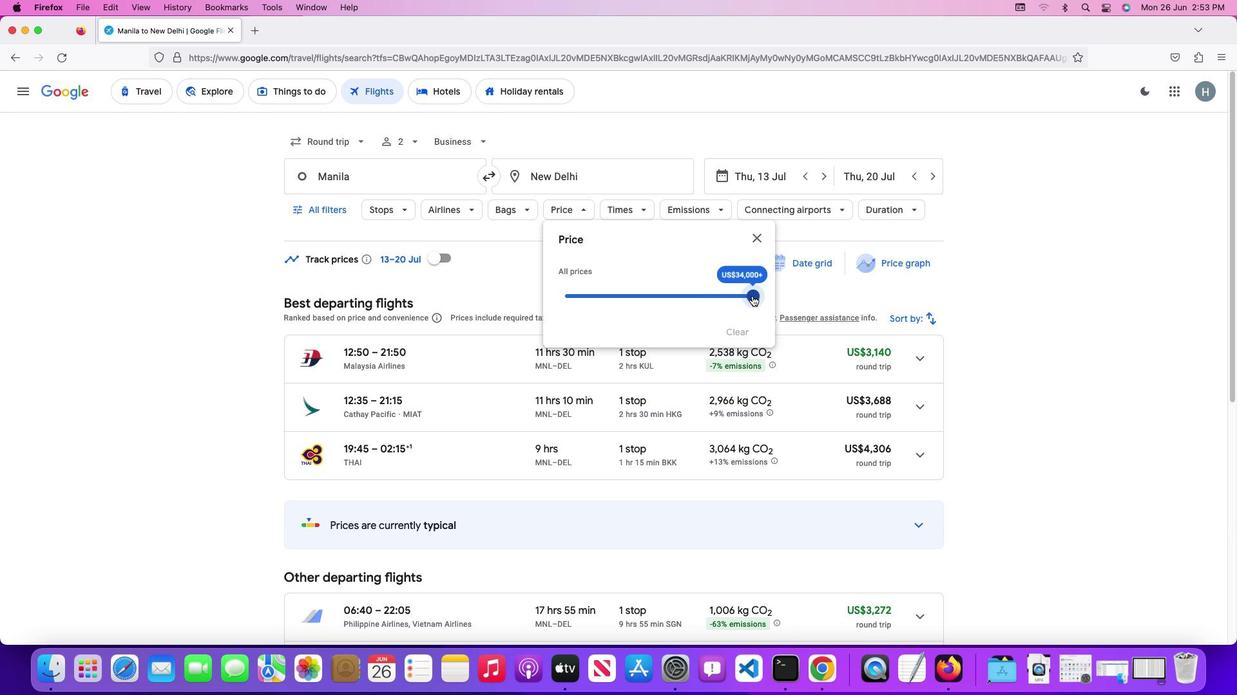 
Action: Mouse moved to (762, 236)
Screenshot: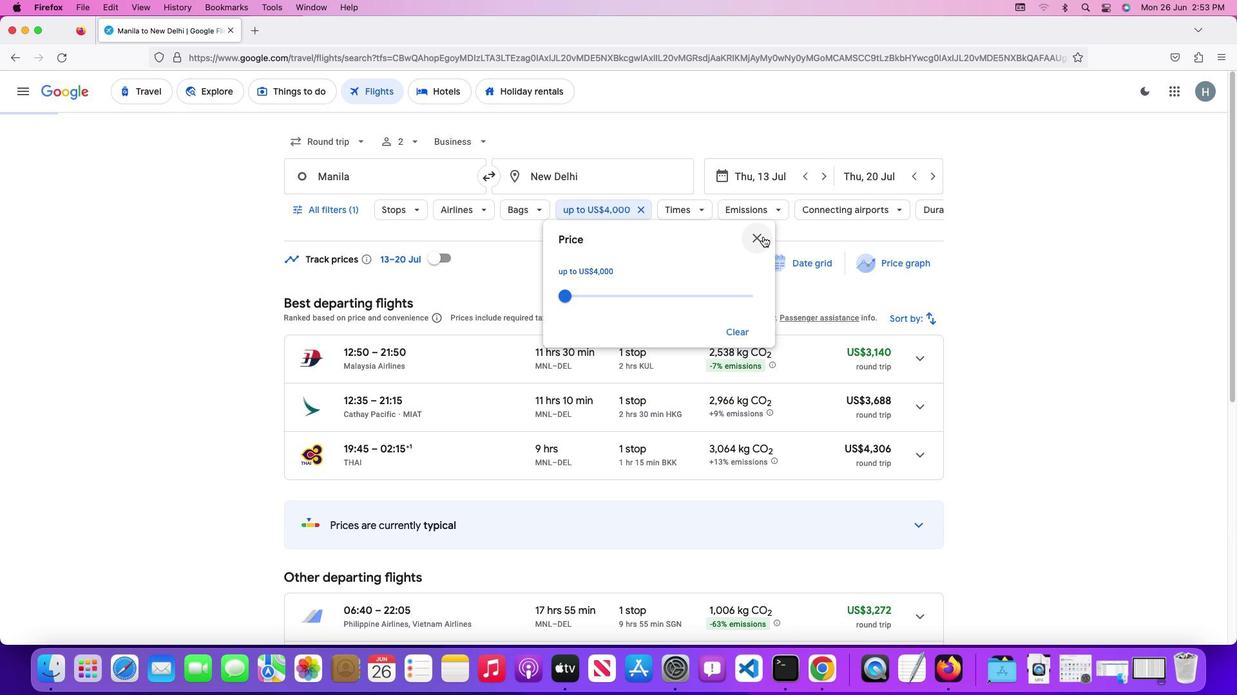 
Action: Mouse pressed left at (762, 236)
Screenshot: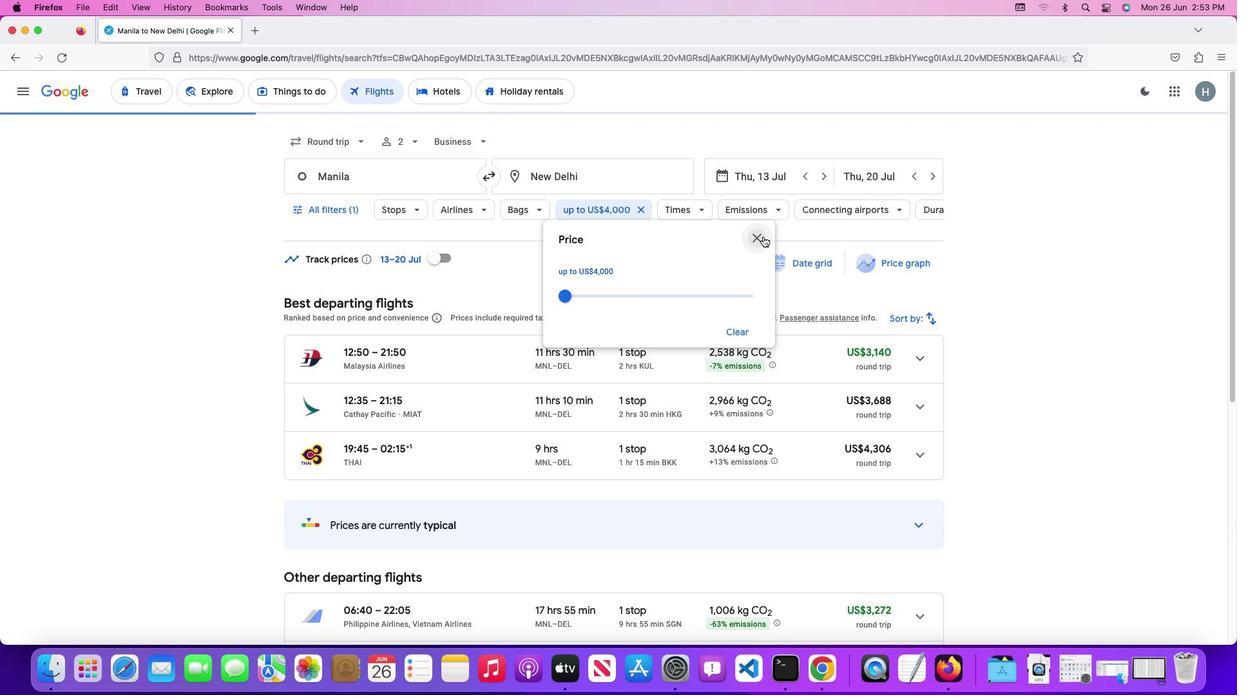 
Action: Mouse moved to (626, 211)
Screenshot: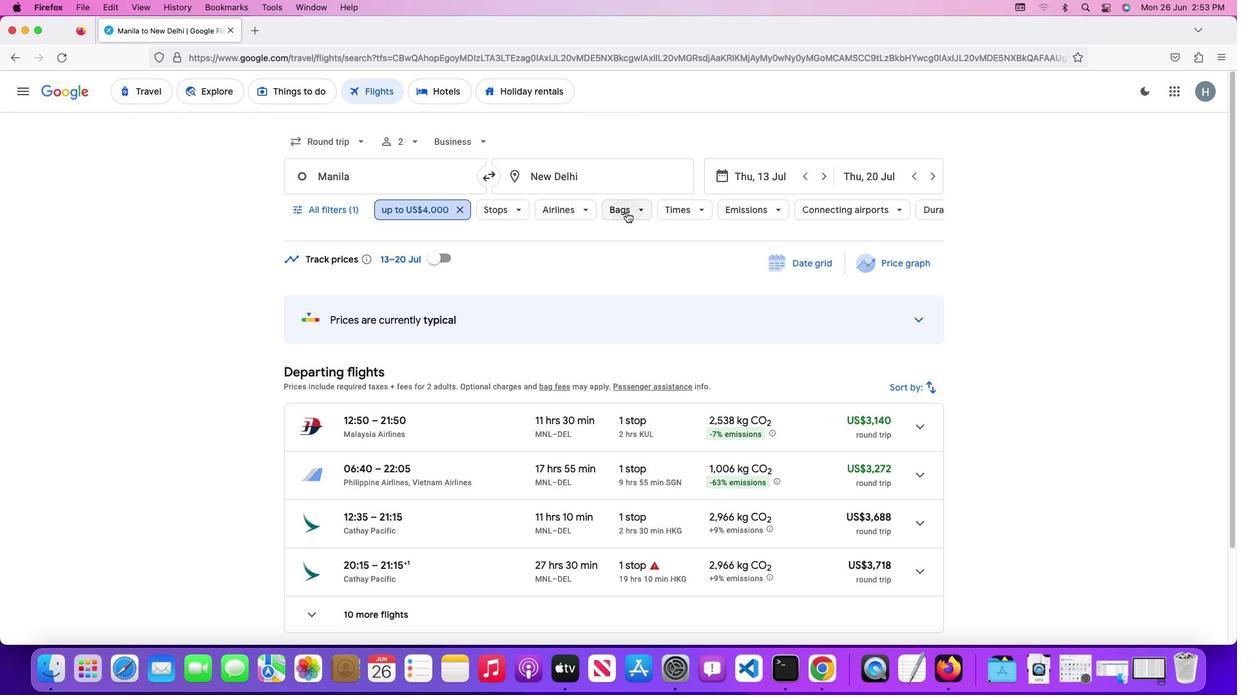 
Action: Mouse pressed left at (626, 211)
Screenshot: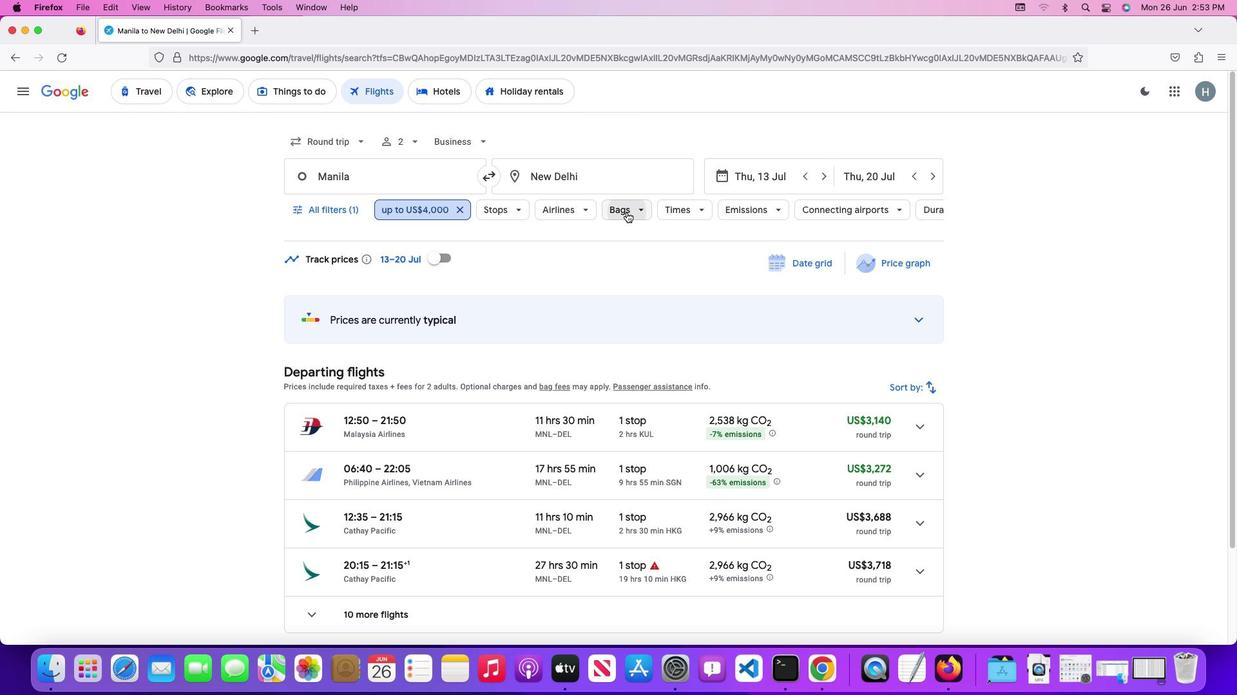 
Action: Mouse moved to (800, 271)
Screenshot: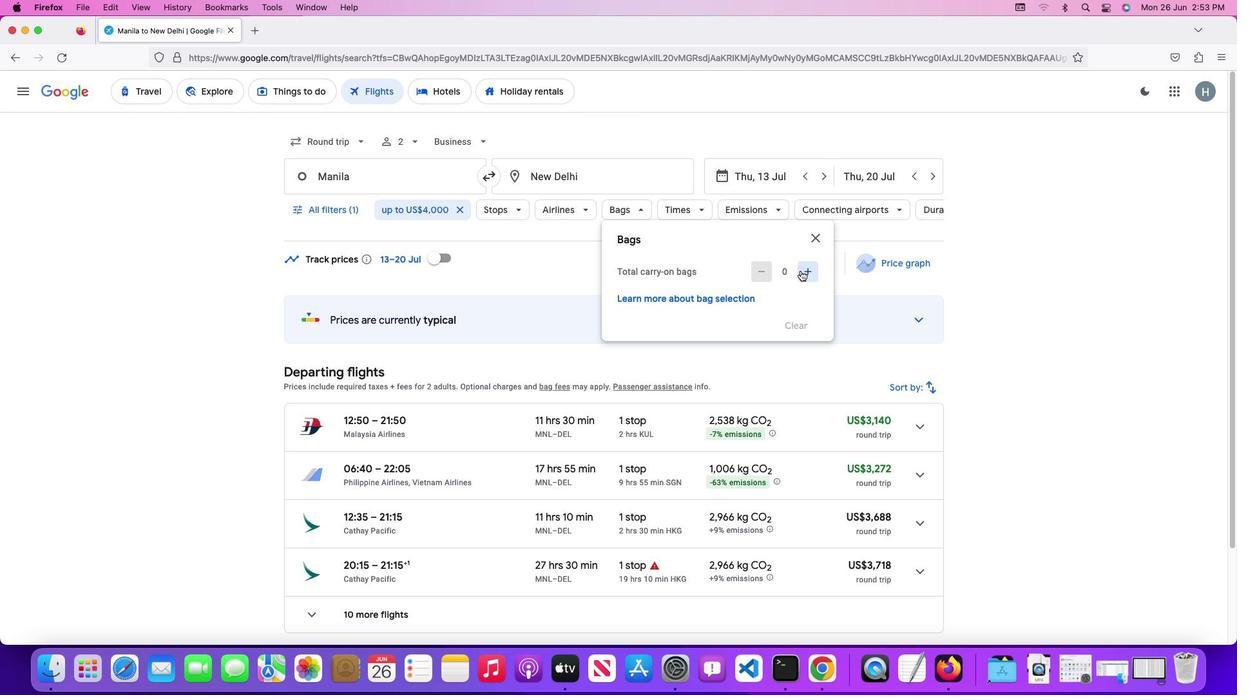 
Action: Mouse pressed left at (800, 271)
Screenshot: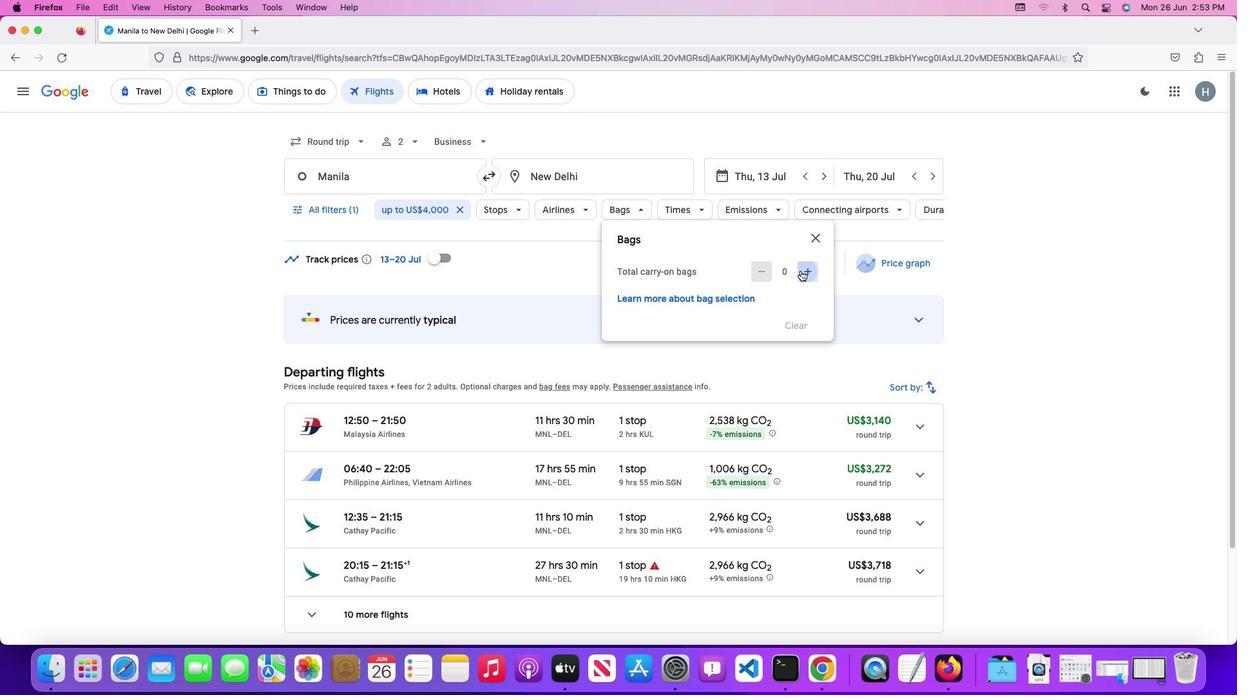 
Action: Mouse moved to (800, 270)
Screenshot: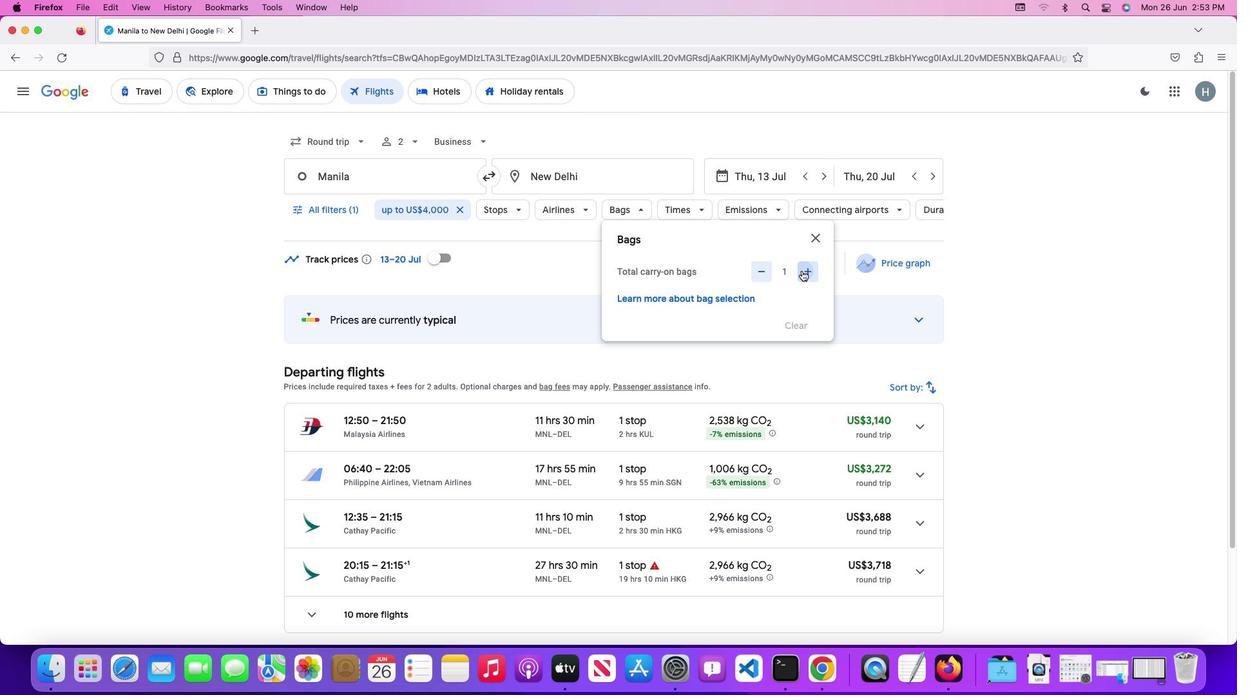 
Action: Mouse pressed left at (800, 270)
Screenshot: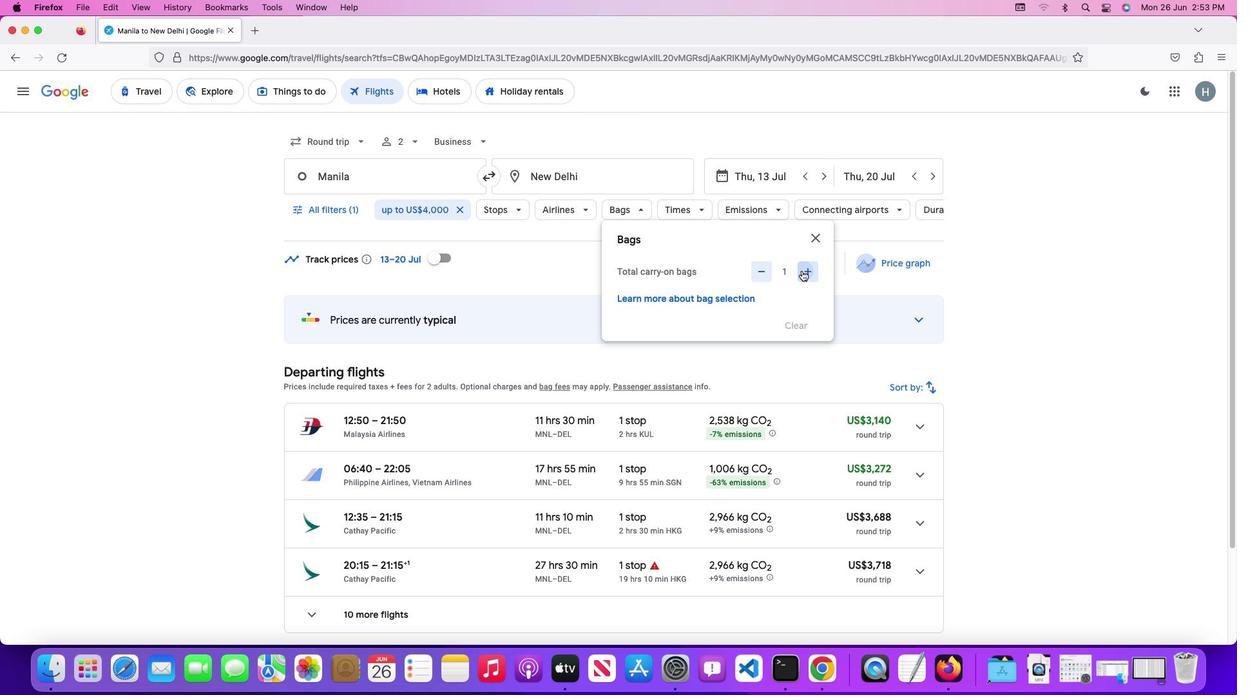 
Action: Mouse moved to (815, 237)
Screenshot: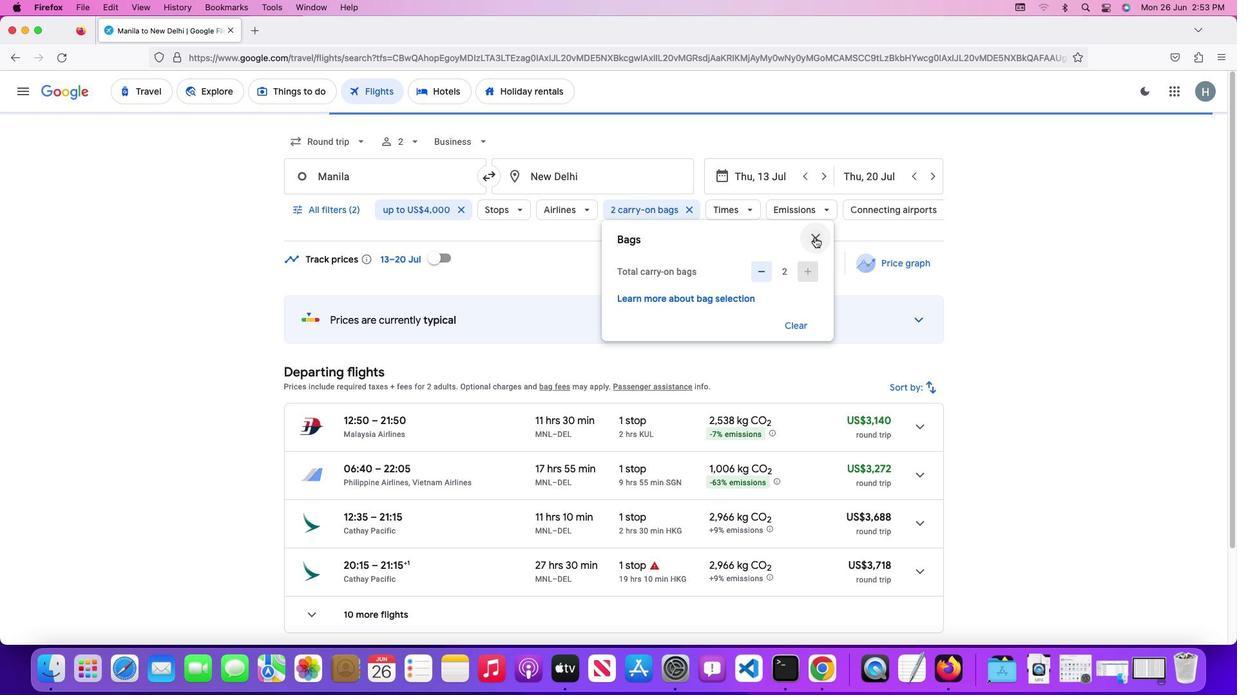 
Action: Mouse pressed left at (815, 237)
Screenshot: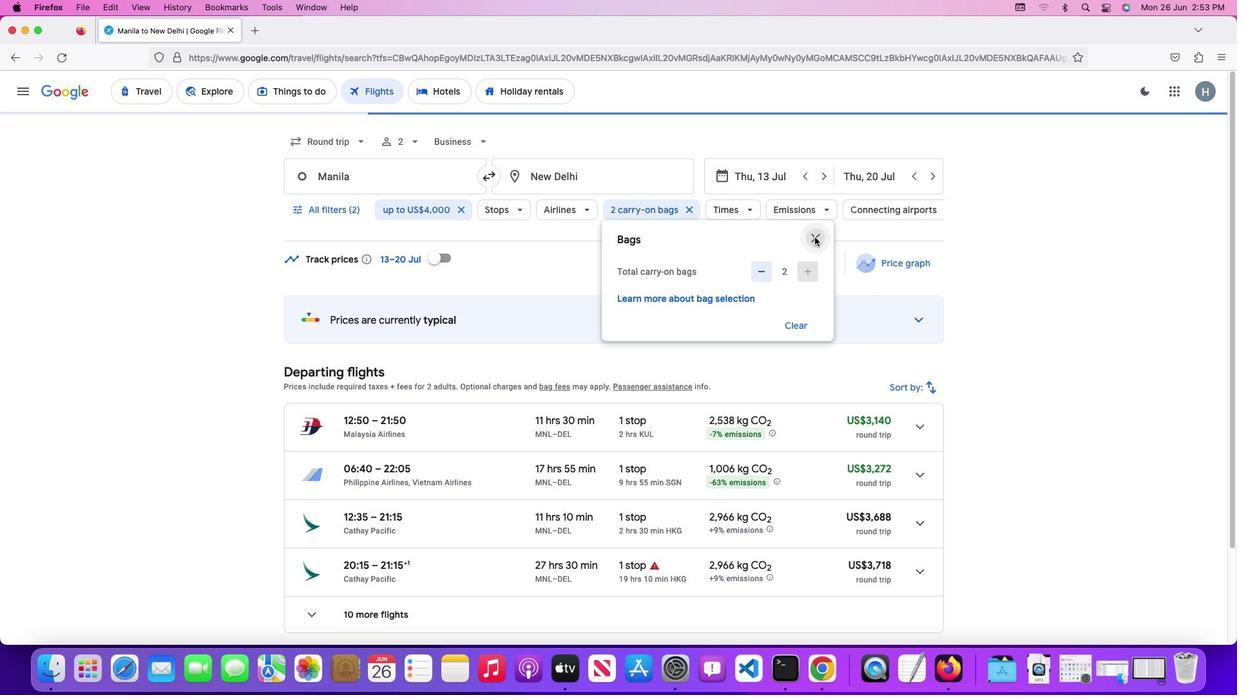 
Action: Mouse moved to (693, 264)
Screenshot: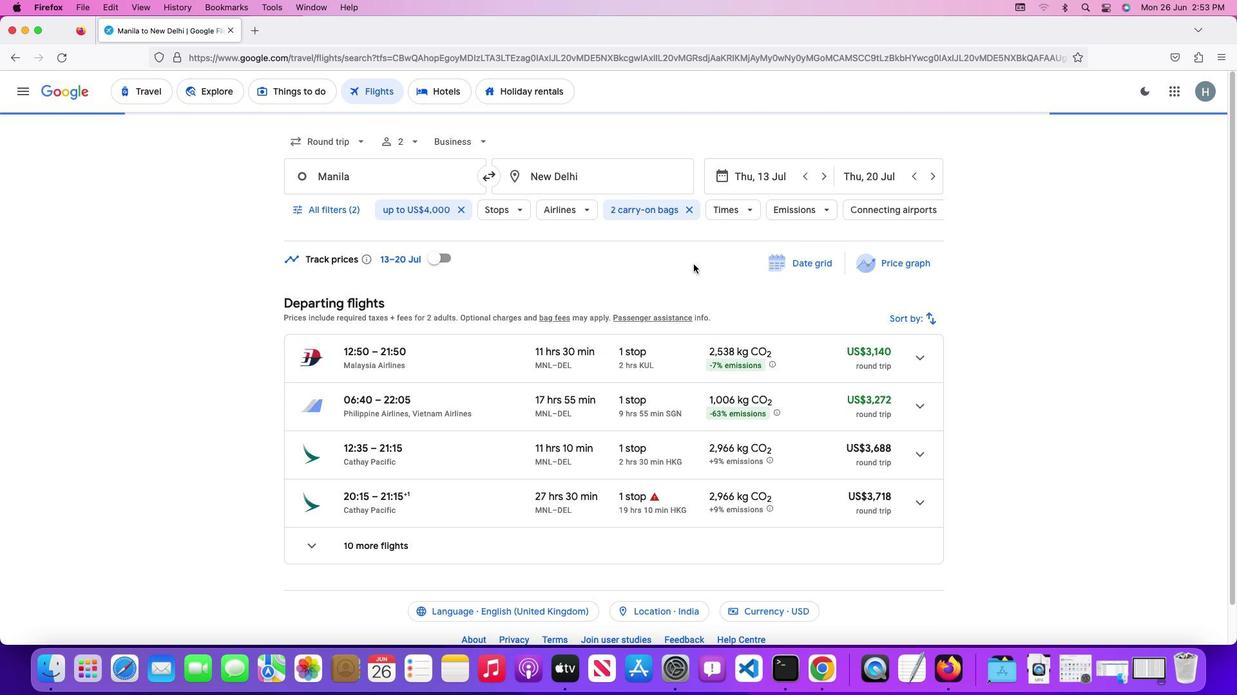 
